 Task: Add Attachment from Google Drive to Card Card0000000275 in Board Board0000000069 in Workspace WS0000000023 in Trello. Add Cover Orange to Card Card0000000275 in Board Board0000000069 in Workspace WS0000000023 in Trello. Add "Add Label …" with "Title" Title0000000275 to Button Button0000000275 to Card Card0000000275 in Board Board0000000069 in Workspace WS0000000023 in Trello. Add Description DS0000000275 to Card Card0000000275 in Board Board0000000069 in Workspace WS0000000023 in Trello. Add Comment CM0000000275 to Card Card0000000275 in Board Board0000000069 in Workspace WS0000000023 in Trello
Action: Mouse moved to (490, 453)
Screenshot: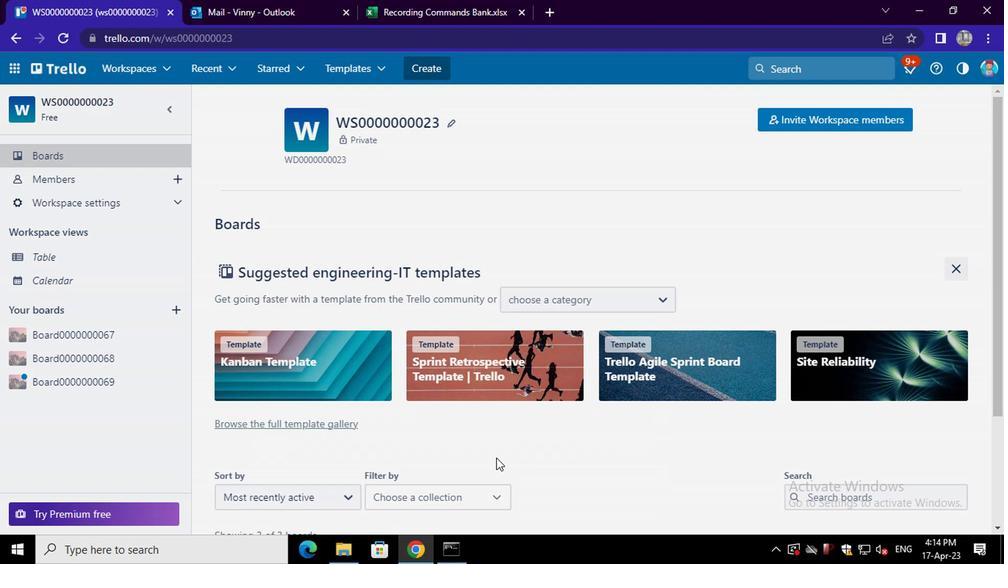 
Action: Mouse scrolled (490, 451) with delta (0, -1)
Screenshot: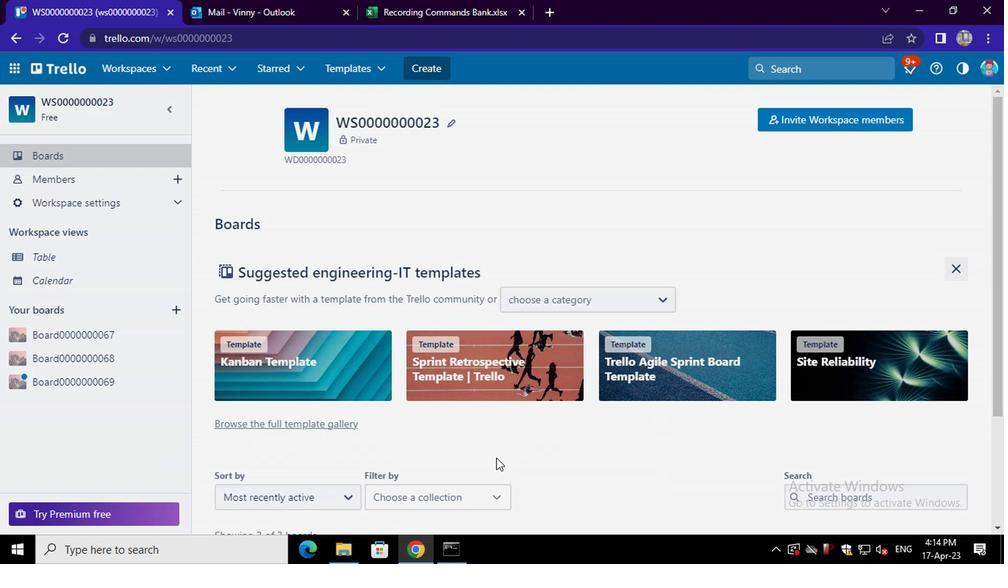 
Action: Mouse moved to (490, 453)
Screenshot: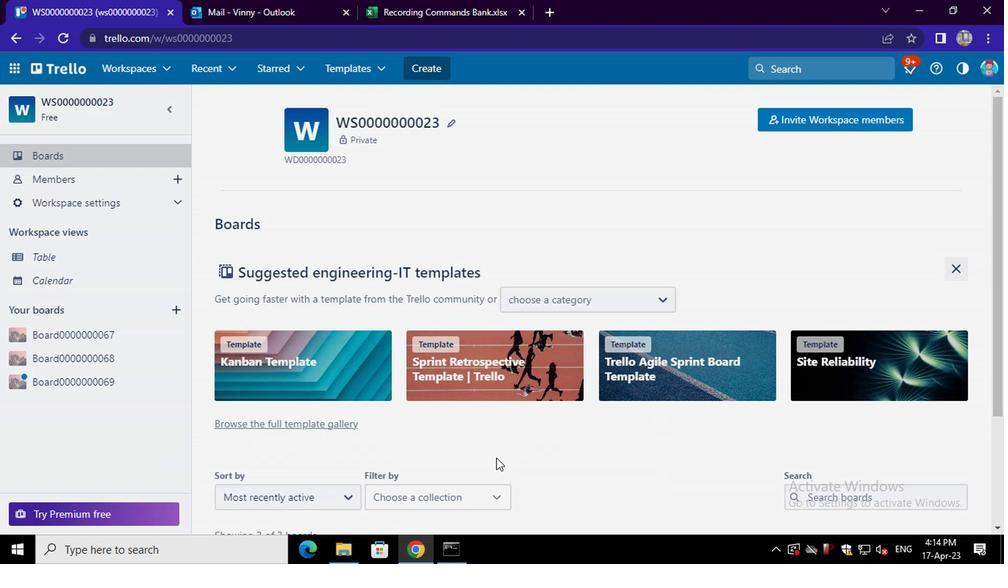 
Action: Mouse scrolled (490, 451) with delta (0, -1)
Screenshot: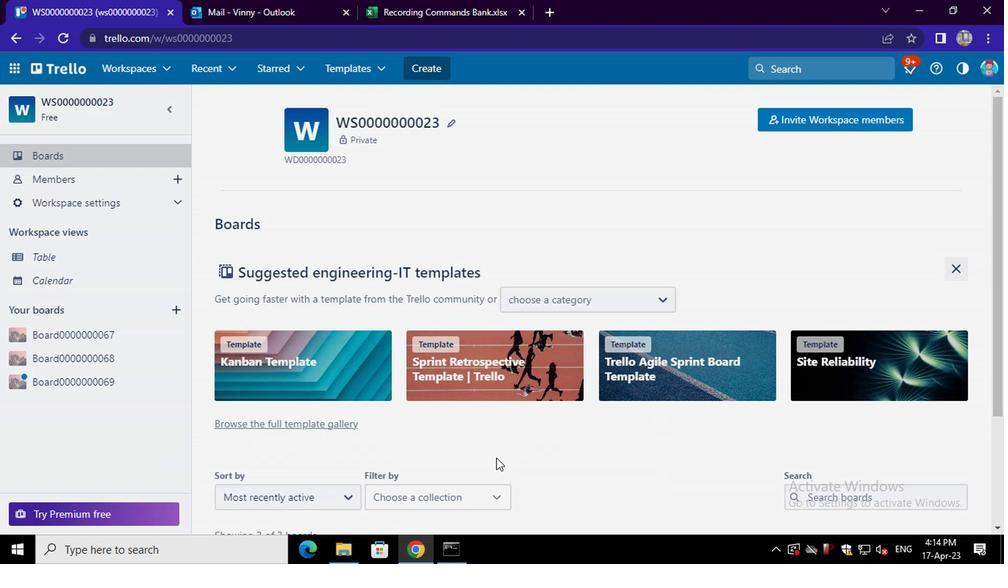 
Action: Mouse scrolled (490, 451) with delta (0, -1)
Screenshot: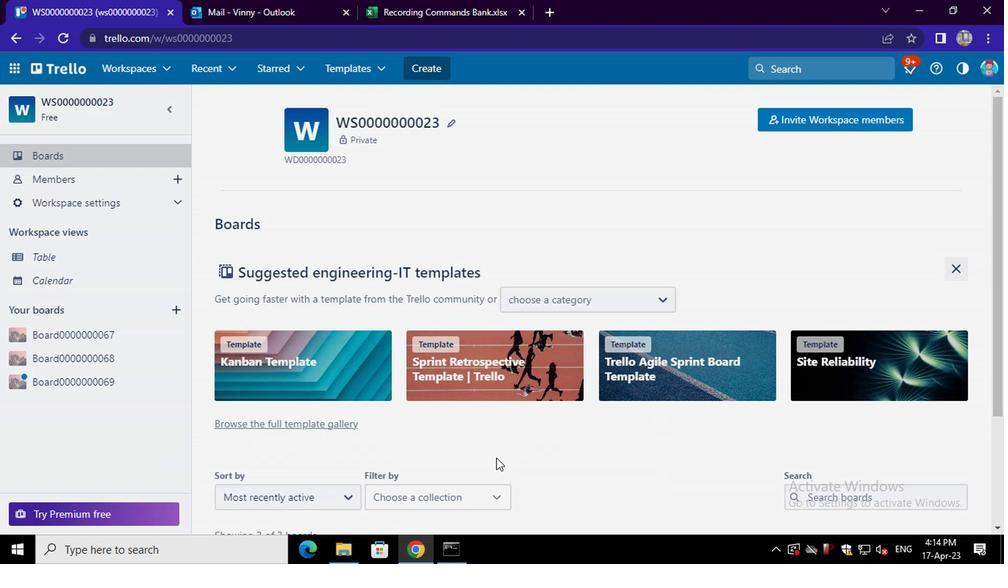 
Action: Mouse scrolled (490, 451) with delta (0, -1)
Screenshot: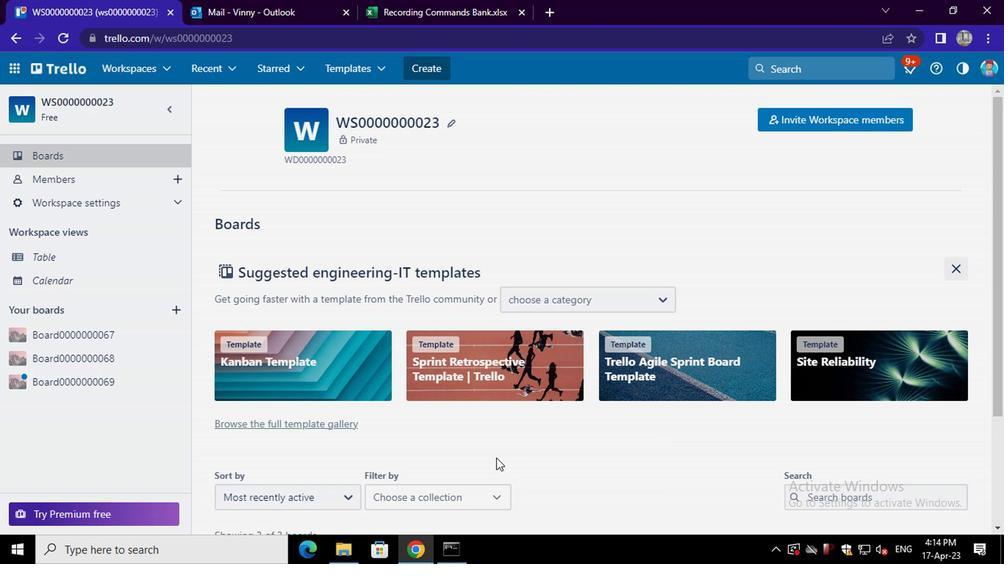 
Action: Mouse scrolled (490, 451) with delta (0, -1)
Screenshot: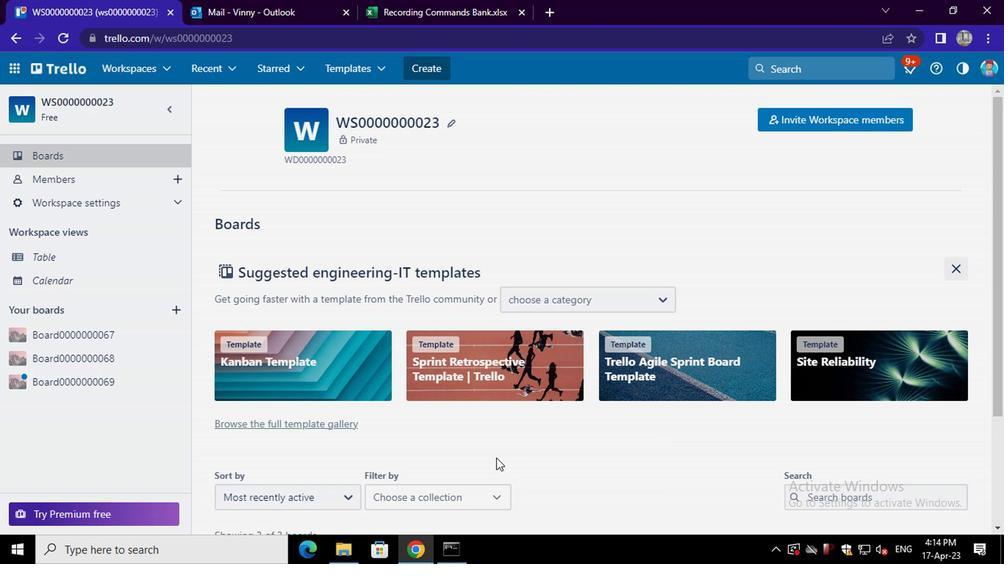 
Action: Mouse scrolled (490, 451) with delta (0, -1)
Screenshot: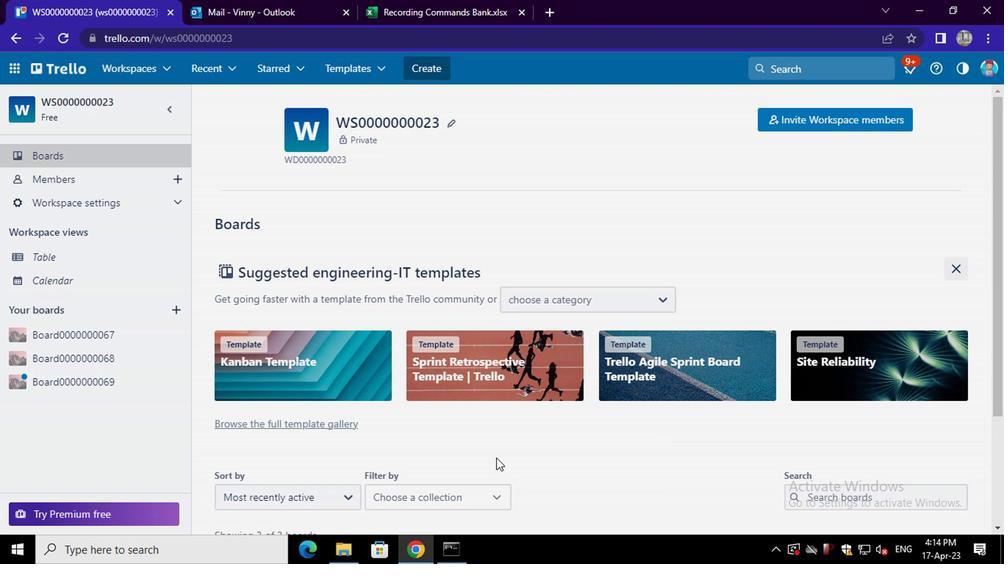 
Action: Mouse scrolled (490, 451) with delta (0, -1)
Screenshot: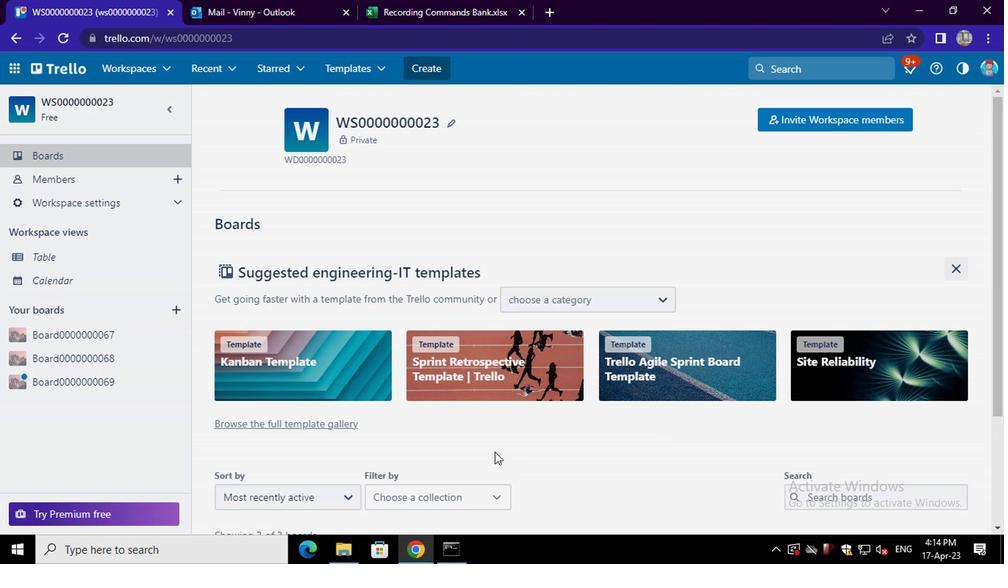 
Action: Mouse moved to (488, 453)
Screenshot: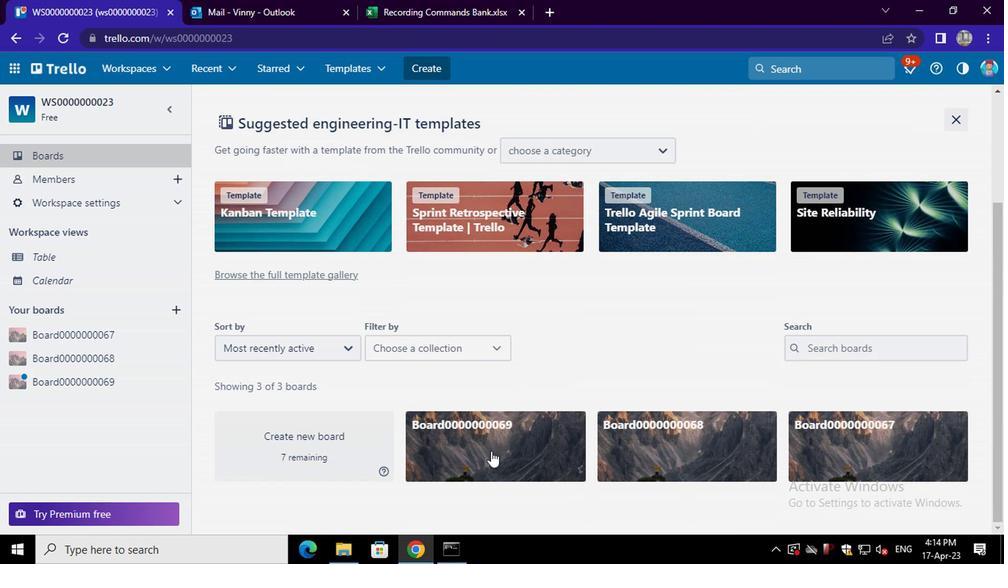 
Action: Mouse pressed left at (488, 453)
Screenshot: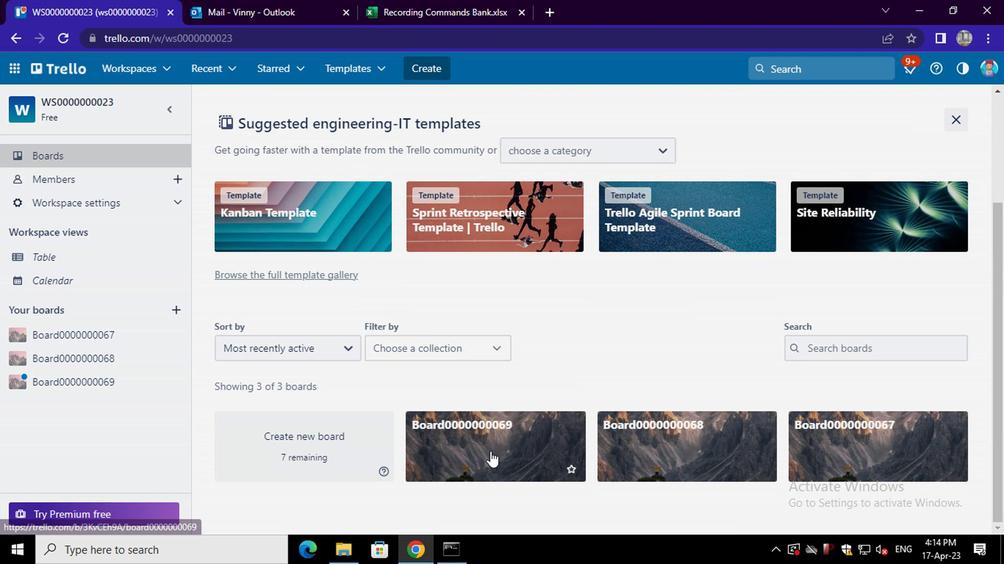 
Action: Mouse moved to (377, 433)
Screenshot: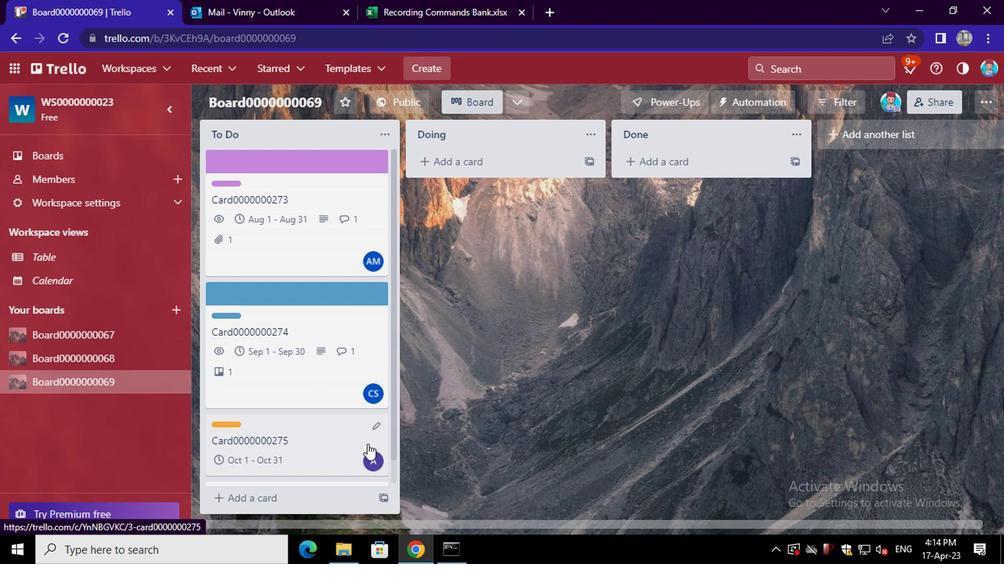 
Action: Mouse pressed left at (377, 433)
Screenshot: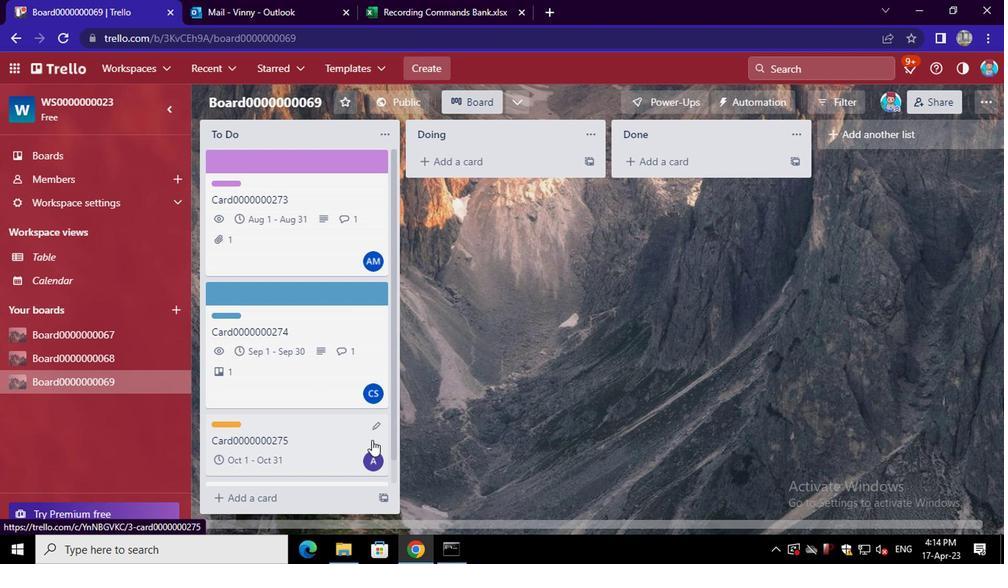 
Action: Mouse moved to (442, 332)
Screenshot: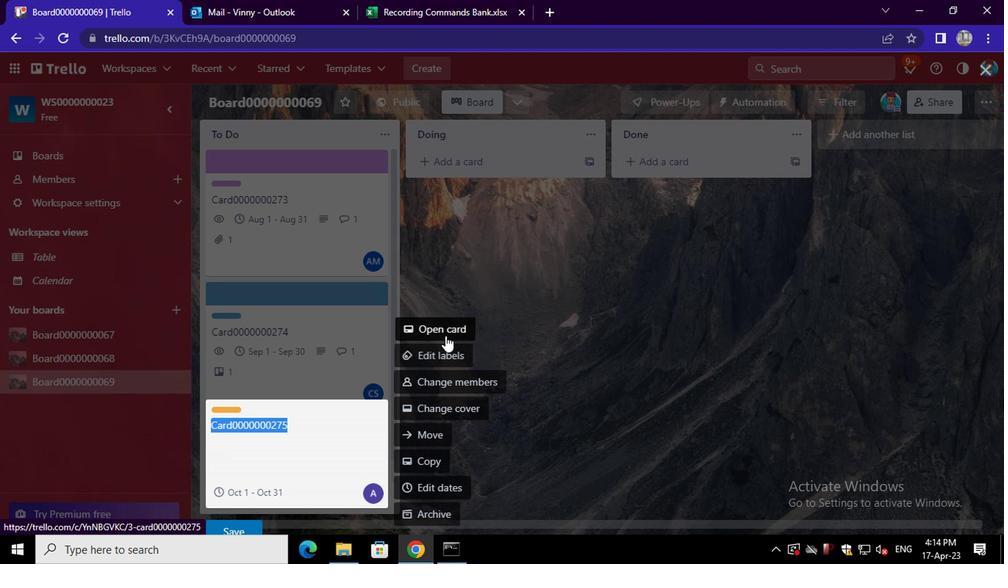 
Action: Mouse pressed left at (442, 332)
Screenshot: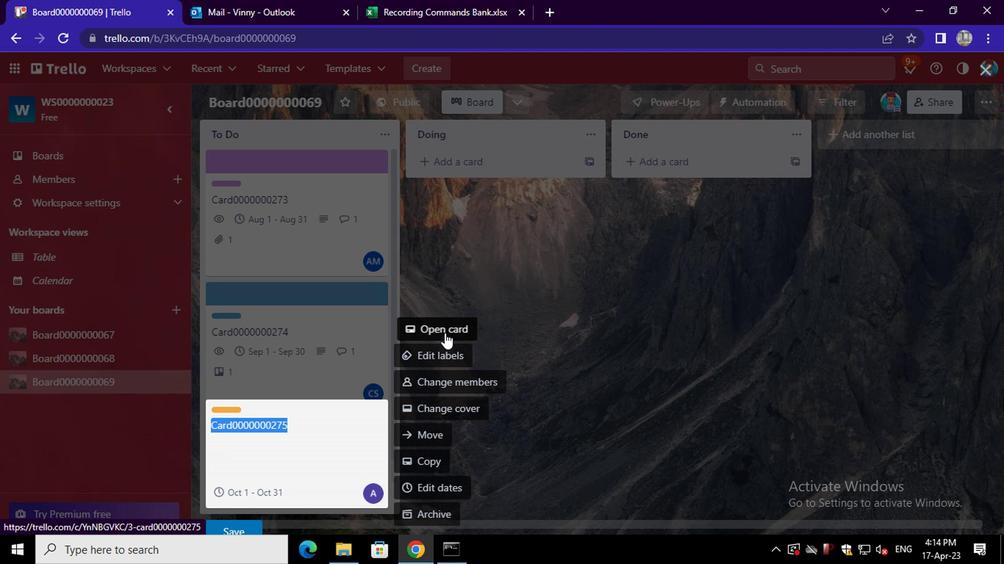 
Action: Mouse moved to (683, 299)
Screenshot: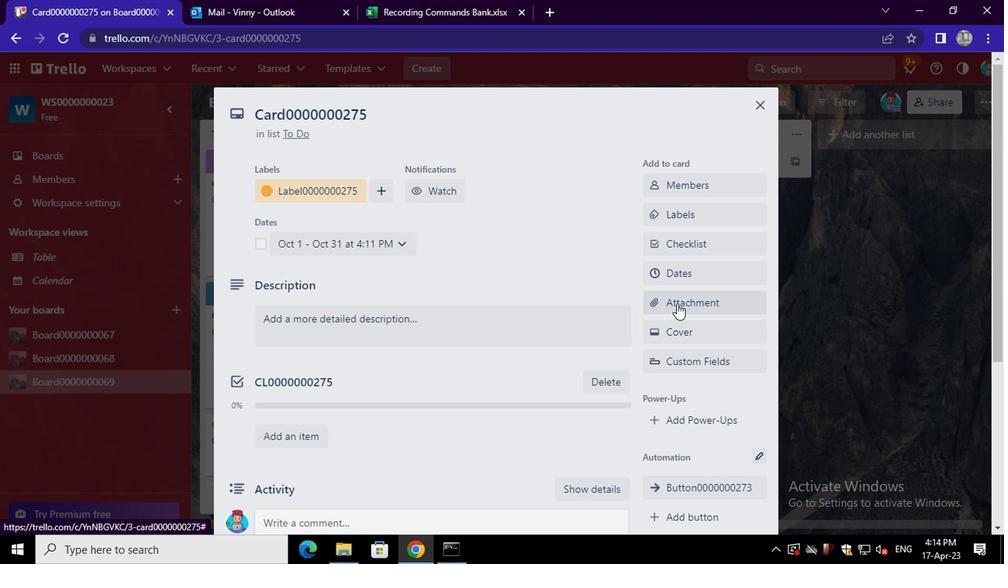 
Action: Mouse pressed left at (683, 299)
Screenshot: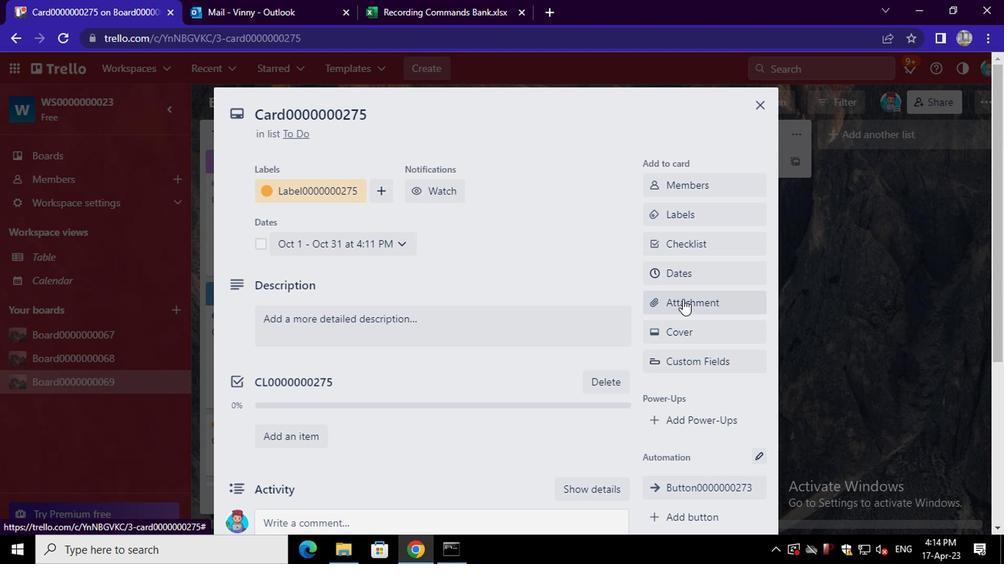 
Action: Mouse moved to (706, 185)
Screenshot: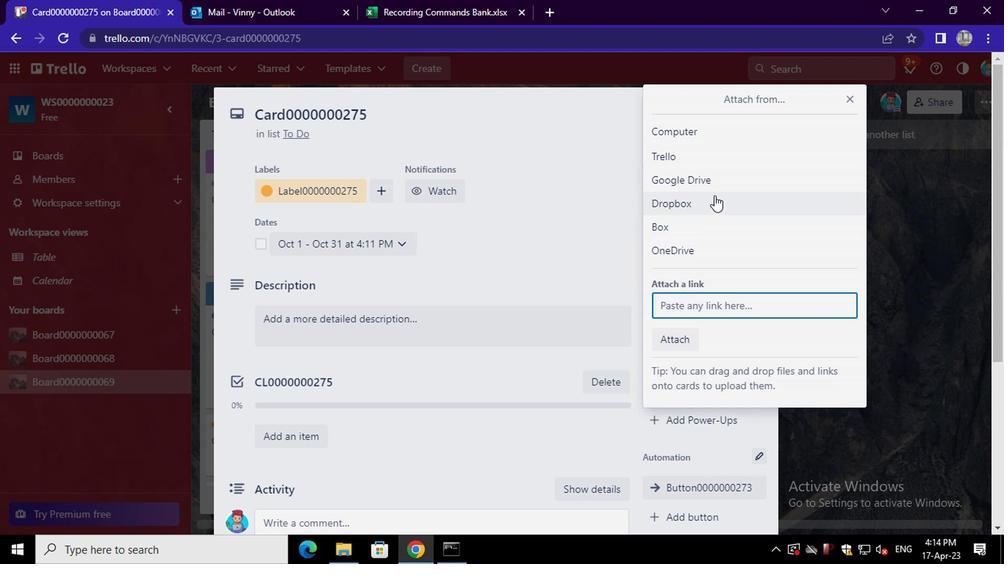 
Action: Mouse pressed left at (706, 185)
Screenshot: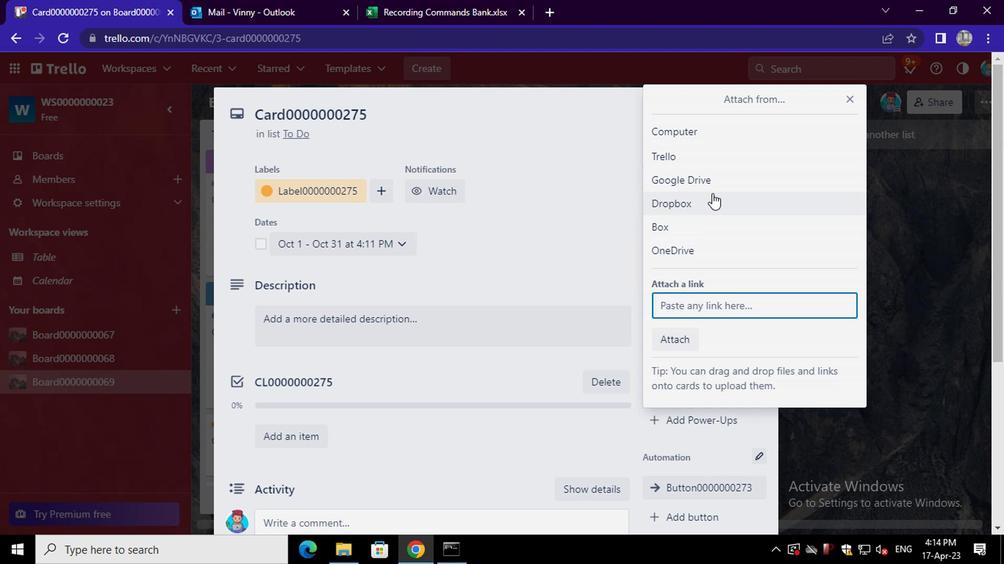 
Action: Mouse moved to (313, 338)
Screenshot: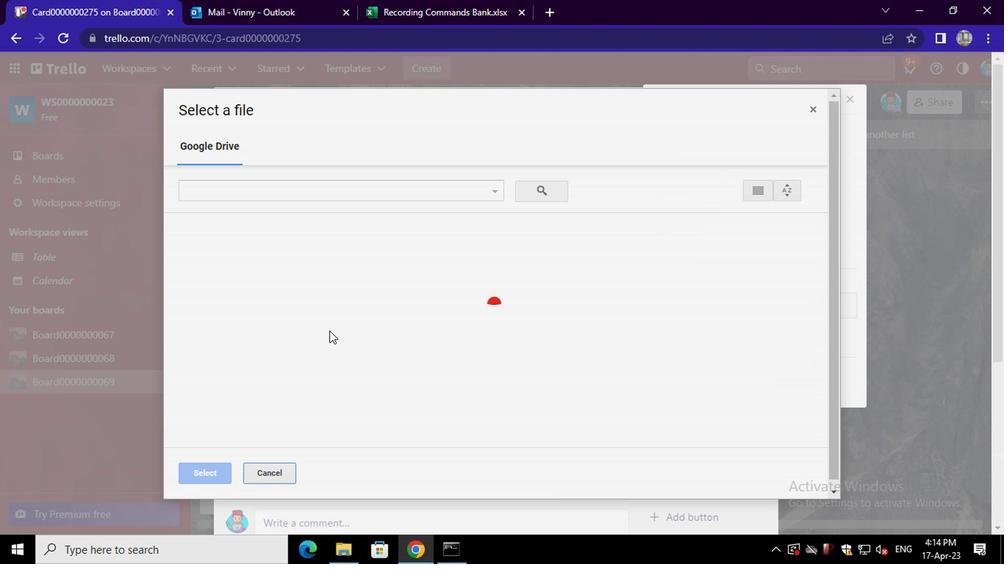 
Action: Mouse scrolled (313, 337) with delta (0, -1)
Screenshot: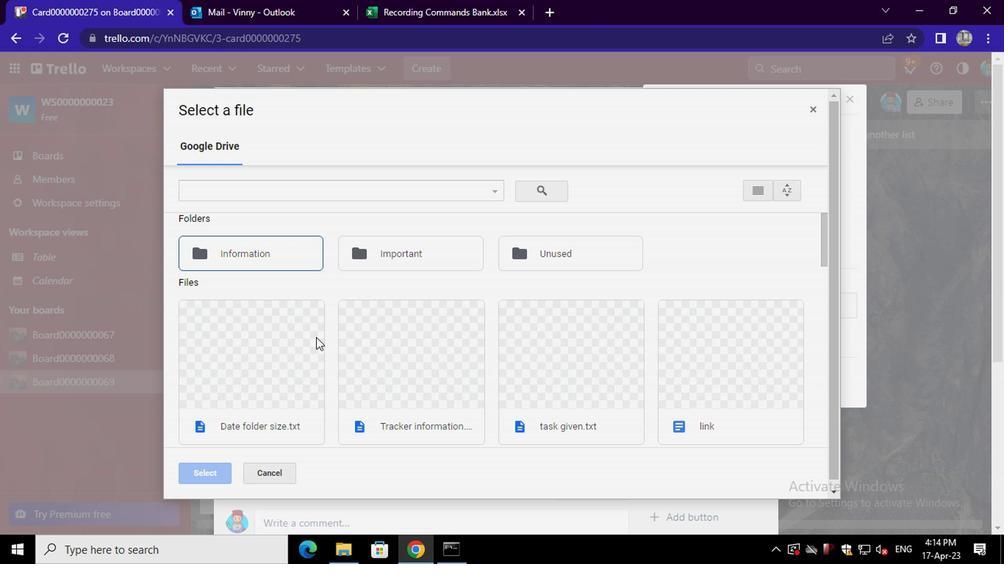 
Action: Mouse moved to (312, 338)
Screenshot: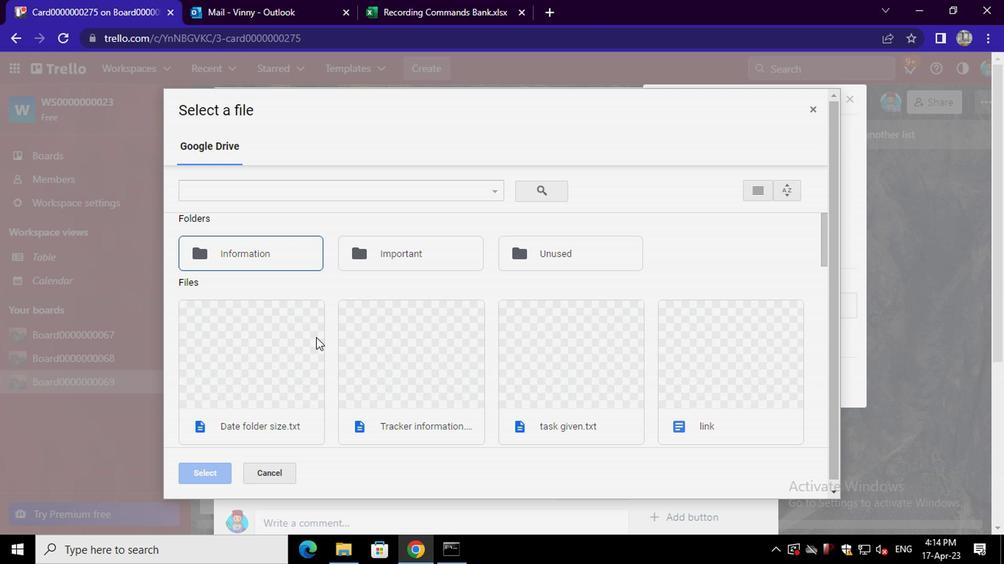 
Action: Mouse scrolled (312, 337) with delta (0, -1)
Screenshot: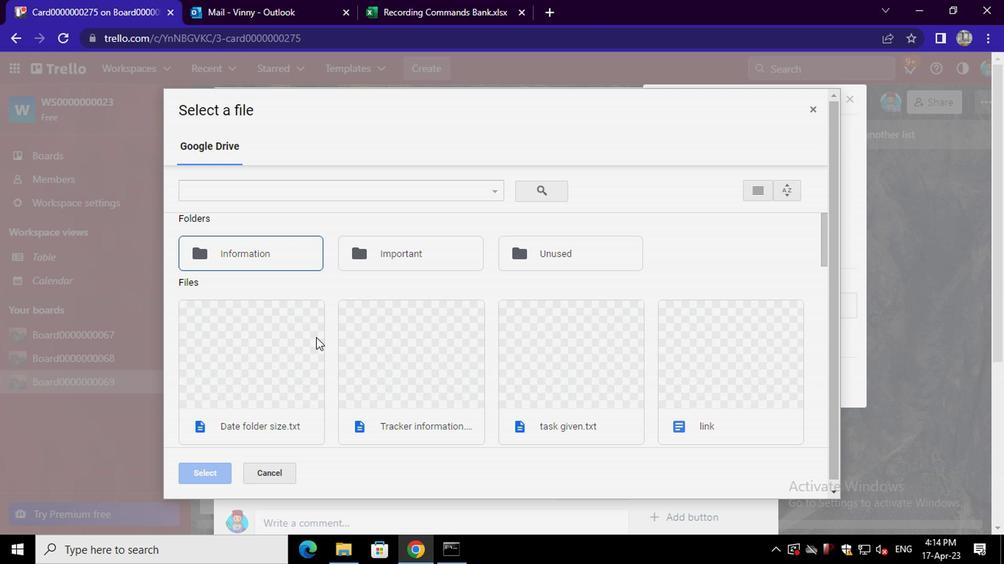 
Action: Mouse scrolled (312, 337) with delta (0, -1)
Screenshot: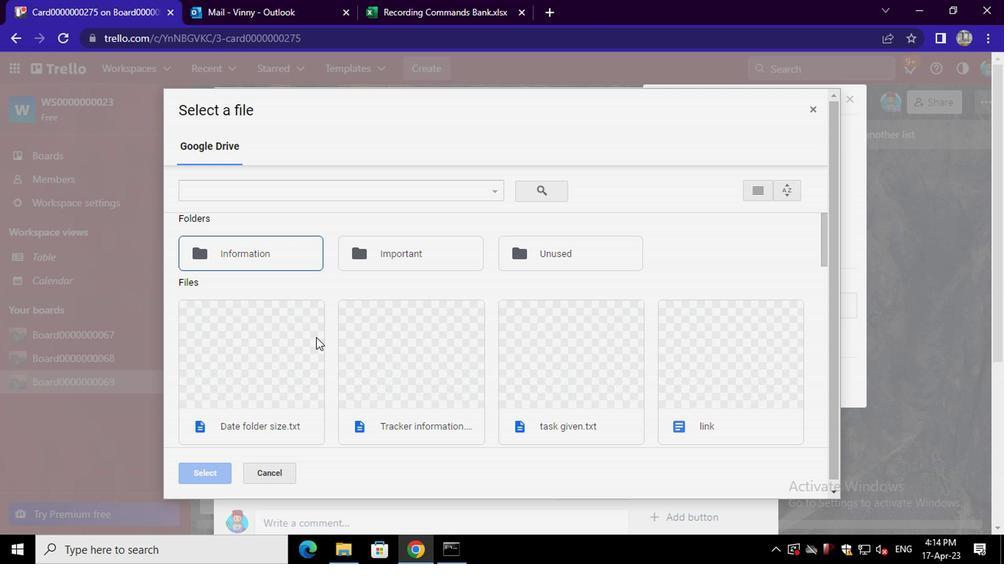 
Action: Mouse scrolled (312, 337) with delta (0, -1)
Screenshot: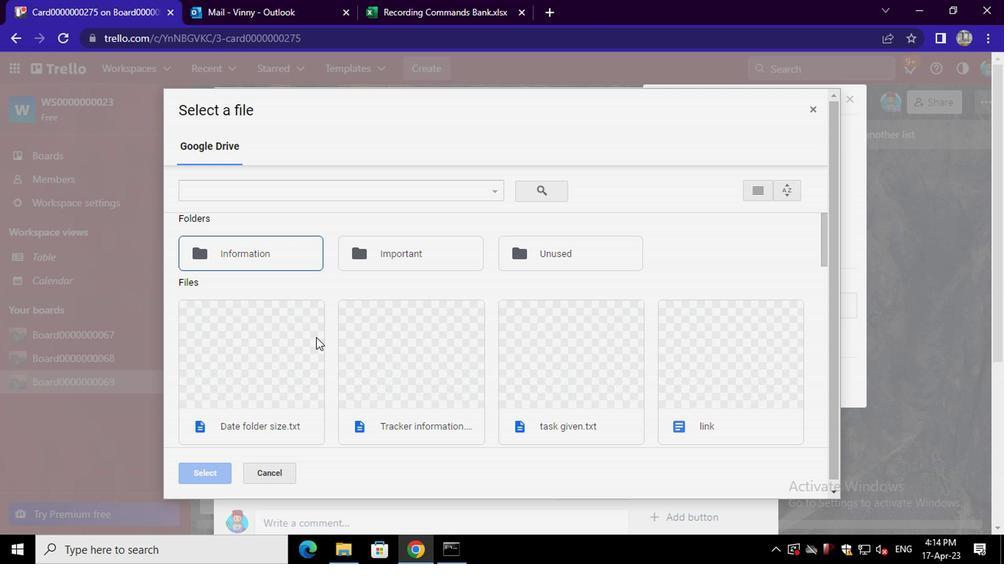 
Action: Mouse scrolled (312, 337) with delta (0, -1)
Screenshot: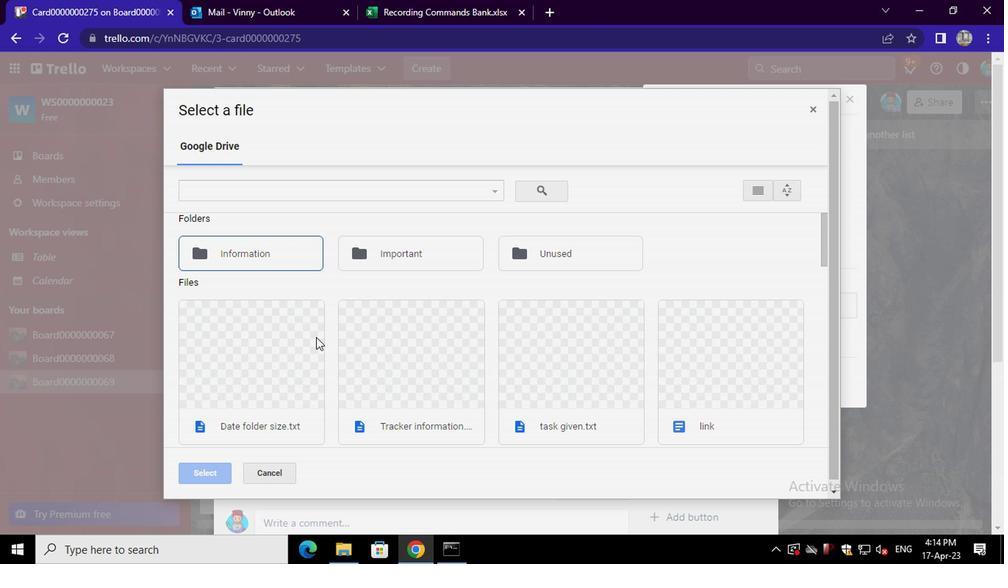 
Action: Mouse scrolled (312, 337) with delta (0, -1)
Screenshot: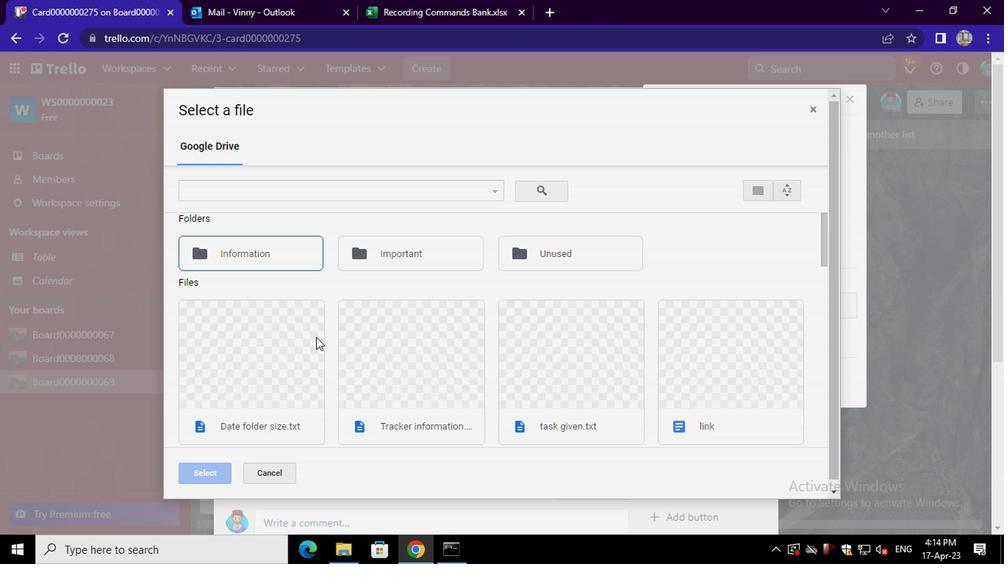 
Action: Mouse moved to (283, 309)
Screenshot: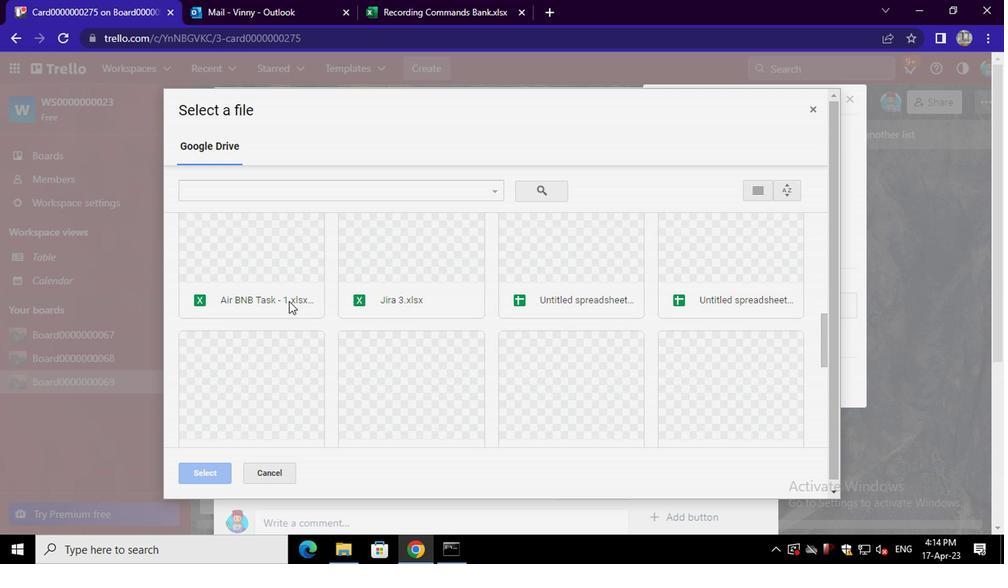 
Action: Mouse scrolled (283, 310) with delta (0, 1)
Screenshot: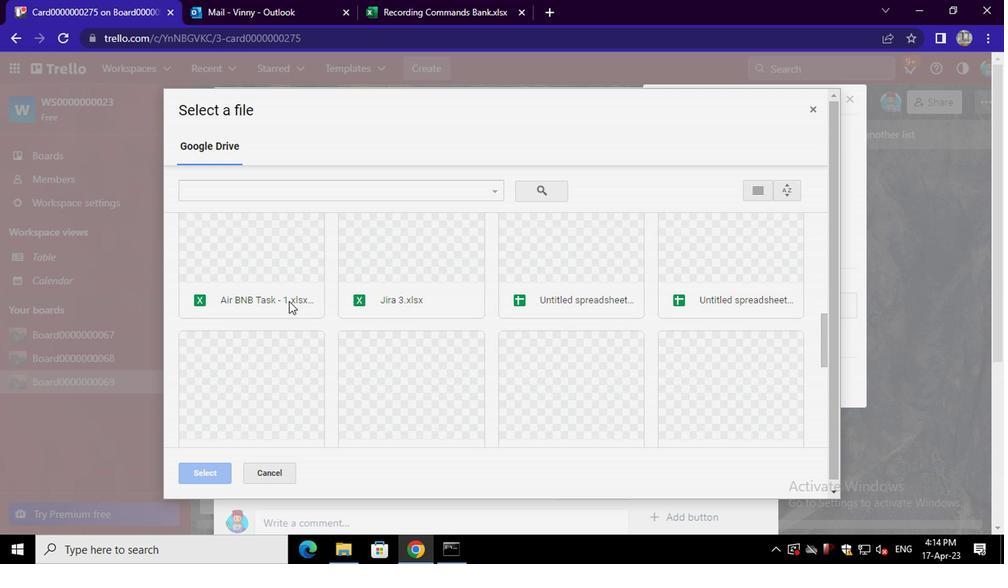 
Action: Mouse scrolled (283, 310) with delta (0, 1)
Screenshot: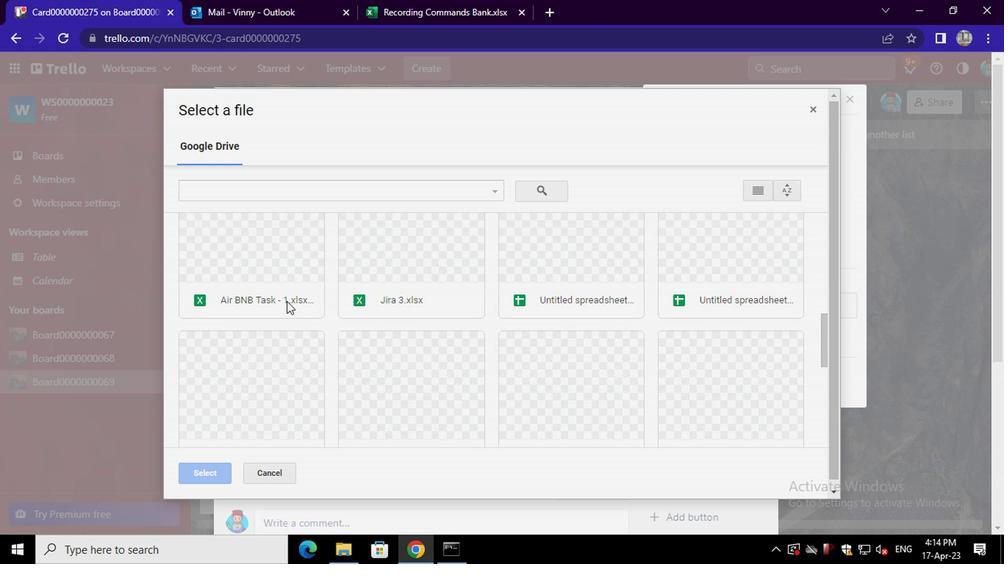 
Action: Mouse moved to (266, 272)
Screenshot: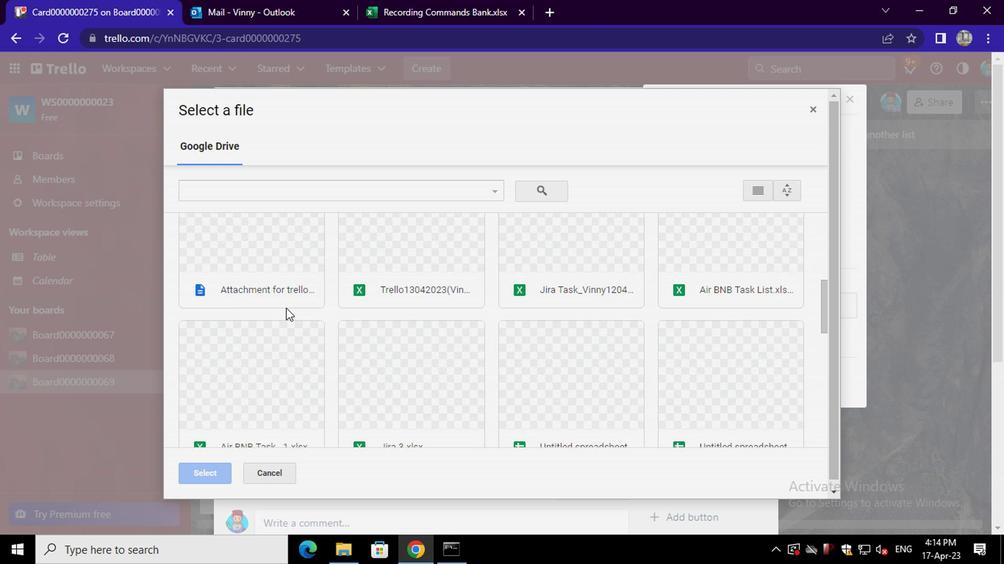 
Action: Mouse pressed left at (266, 272)
Screenshot: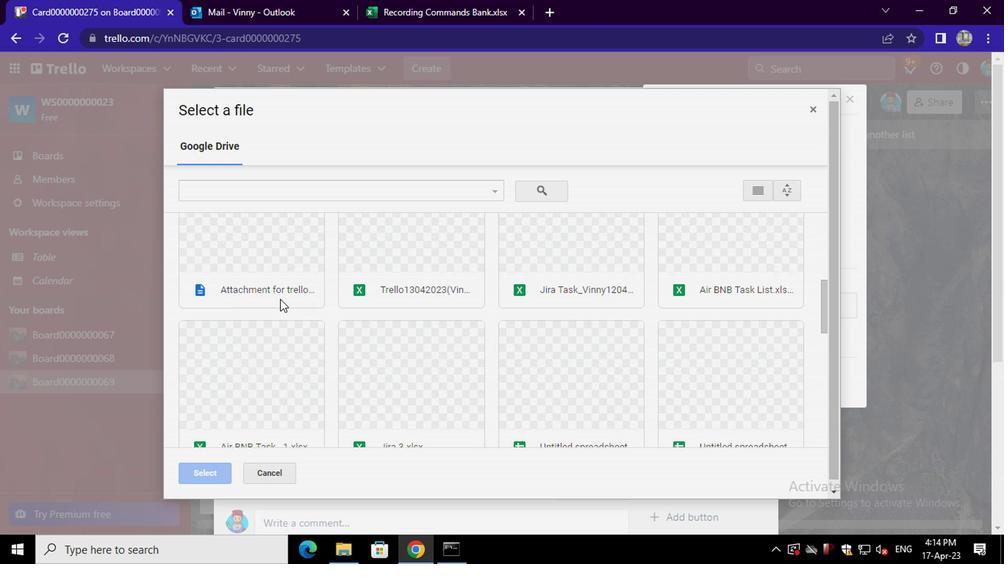 
Action: Mouse pressed left at (266, 272)
Screenshot: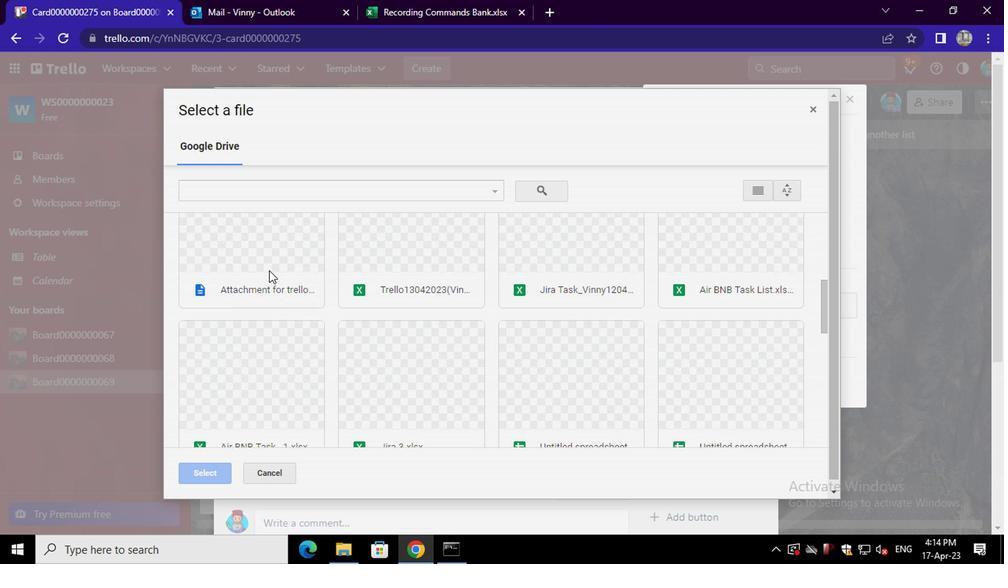 
Action: Mouse moved to (688, 335)
Screenshot: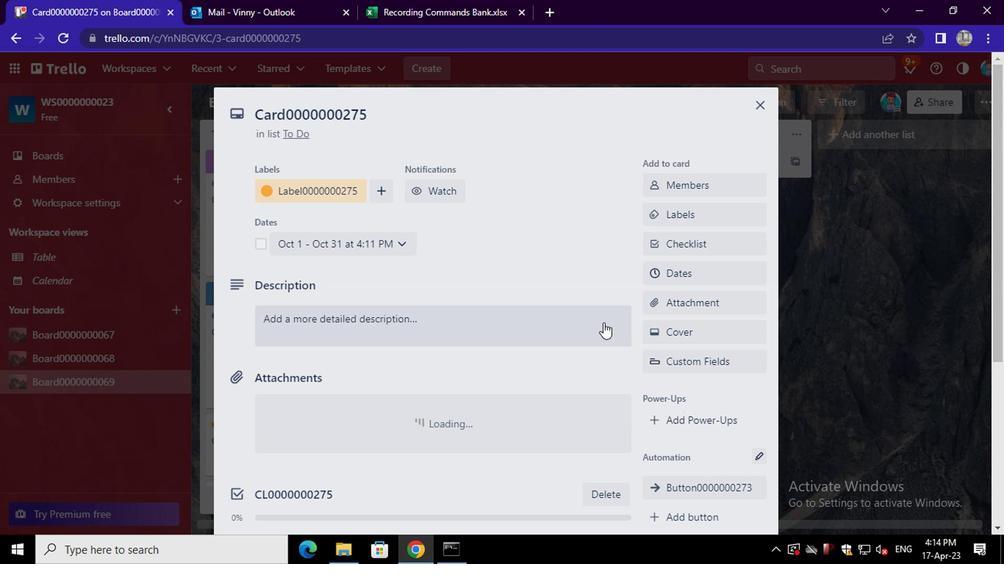 
Action: Mouse pressed left at (688, 335)
Screenshot: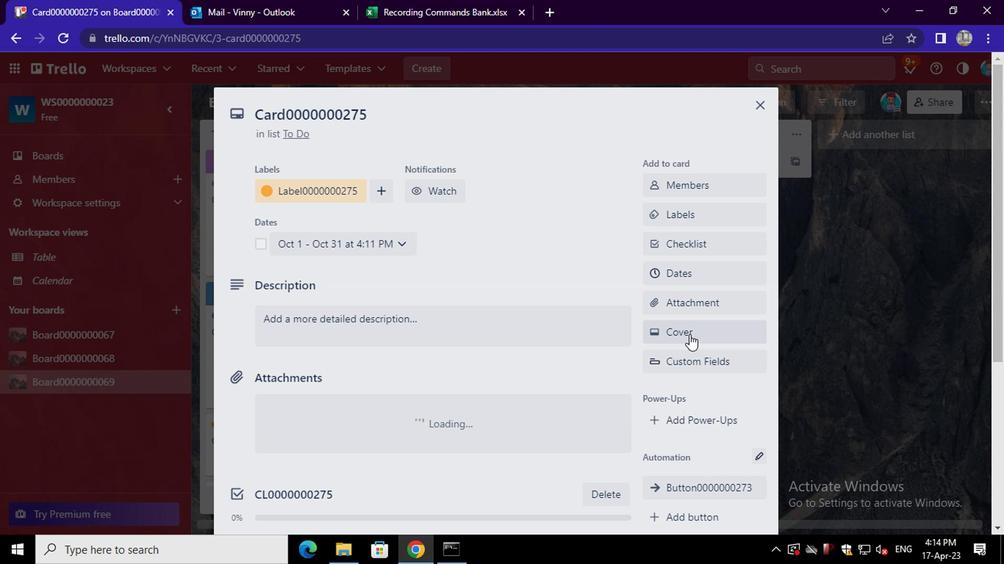 
Action: Mouse moved to (758, 234)
Screenshot: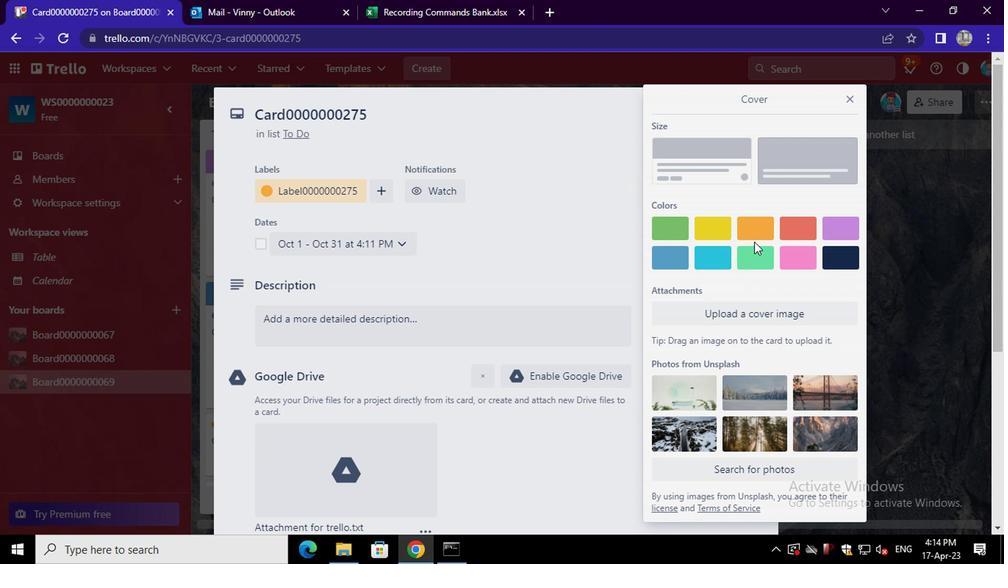 
Action: Mouse pressed left at (758, 234)
Screenshot: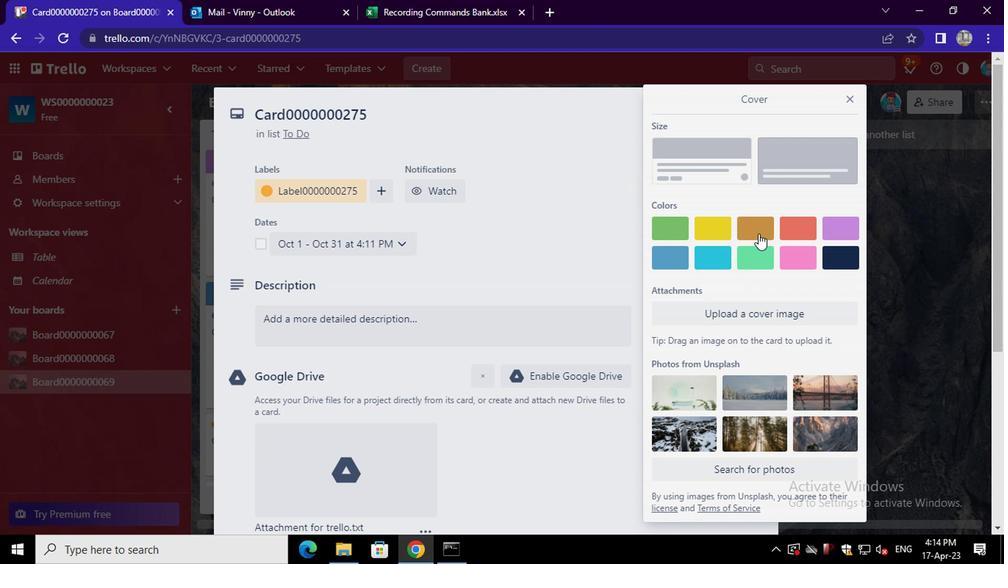 
Action: Mouse moved to (601, 332)
Screenshot: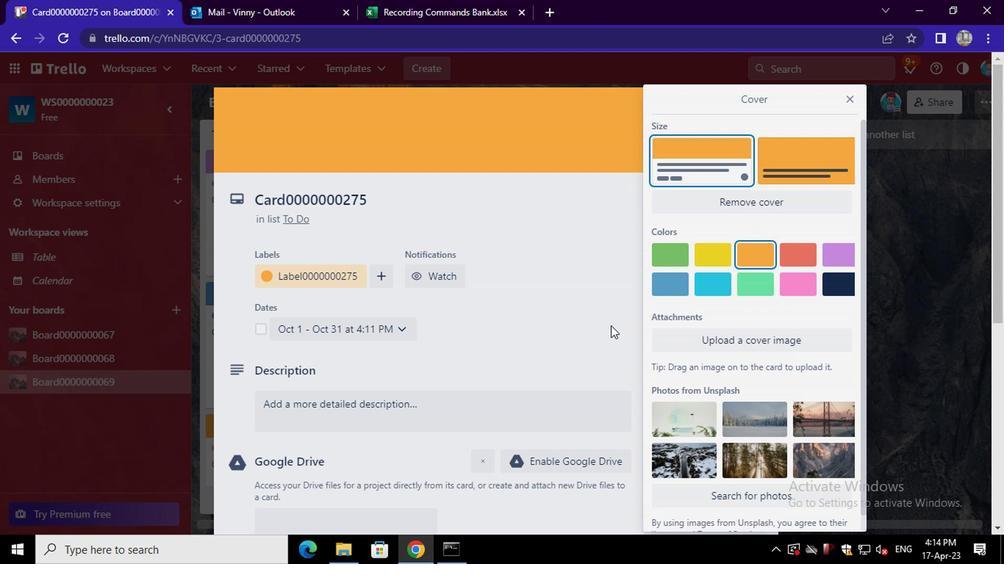
Action: Mouse scrolled (601, 331) with delta (0, 0)
Screenshot: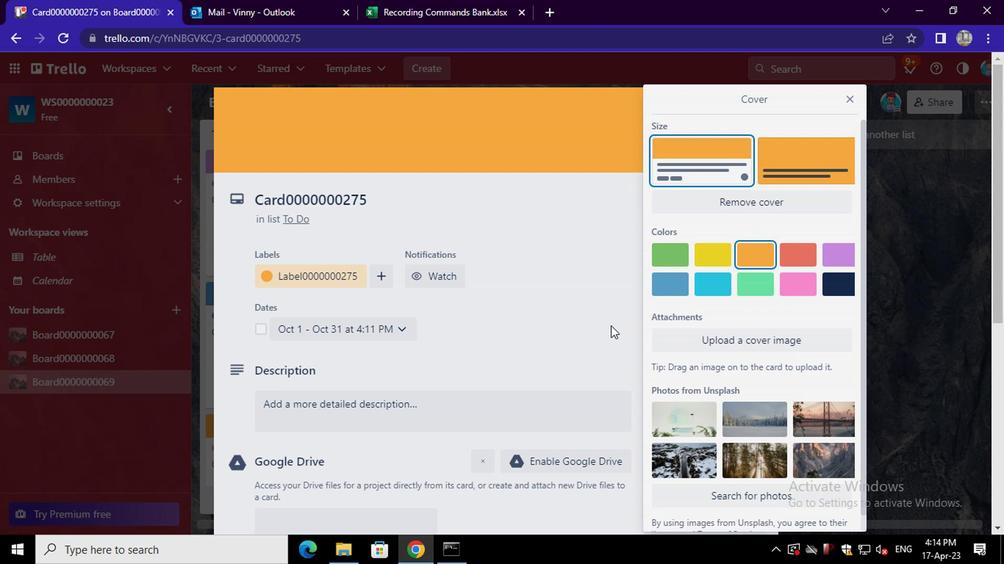 
Action: Mouse scrolled (601, 331) with delta (0, 0)
Screenshot: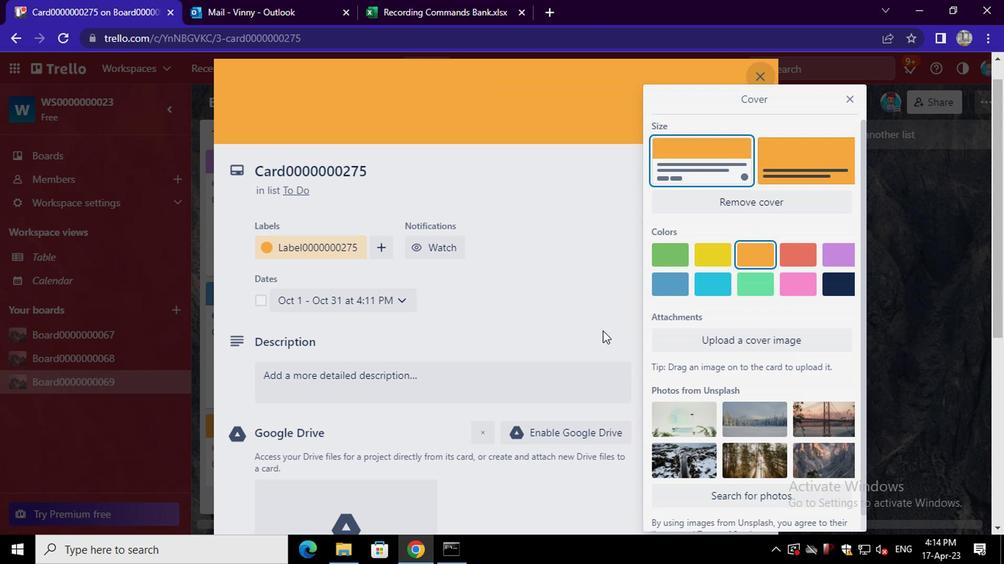 
Action: Mouse moved to (582, 389)
Screenshot: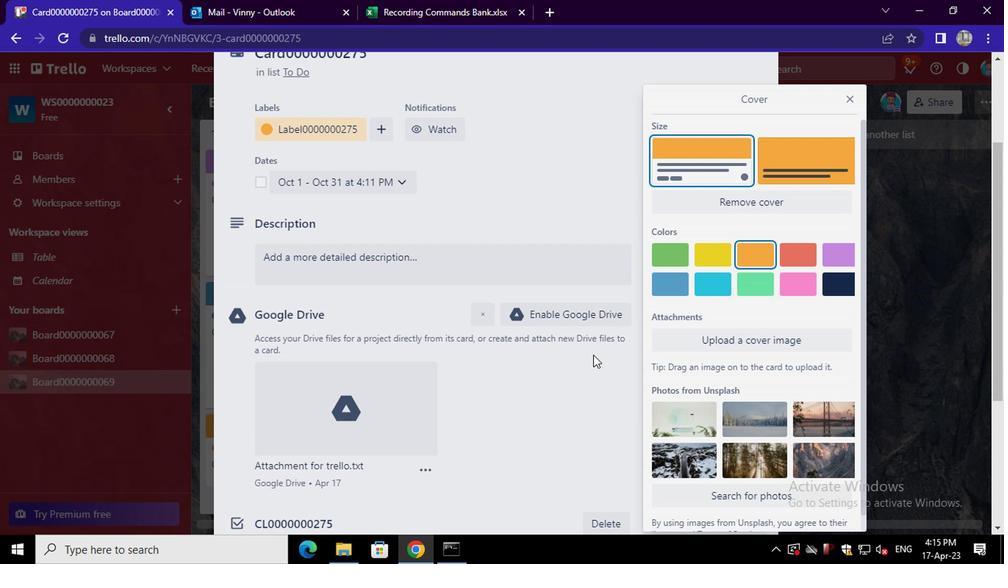 
Action: Mouse pressed left at (582, 389)
Screenshot: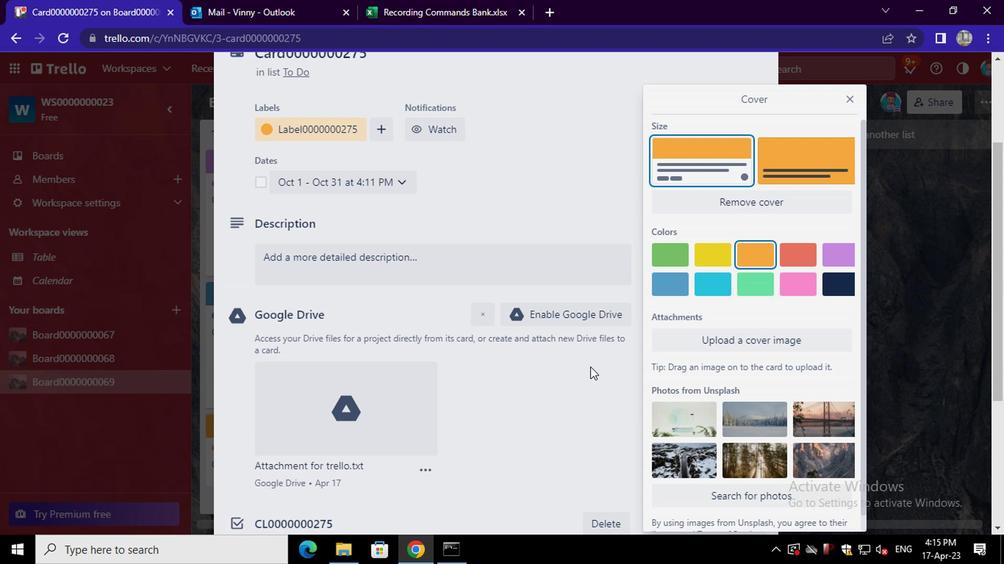 
Action: Mouse moved to (697, 422)
Screenshot: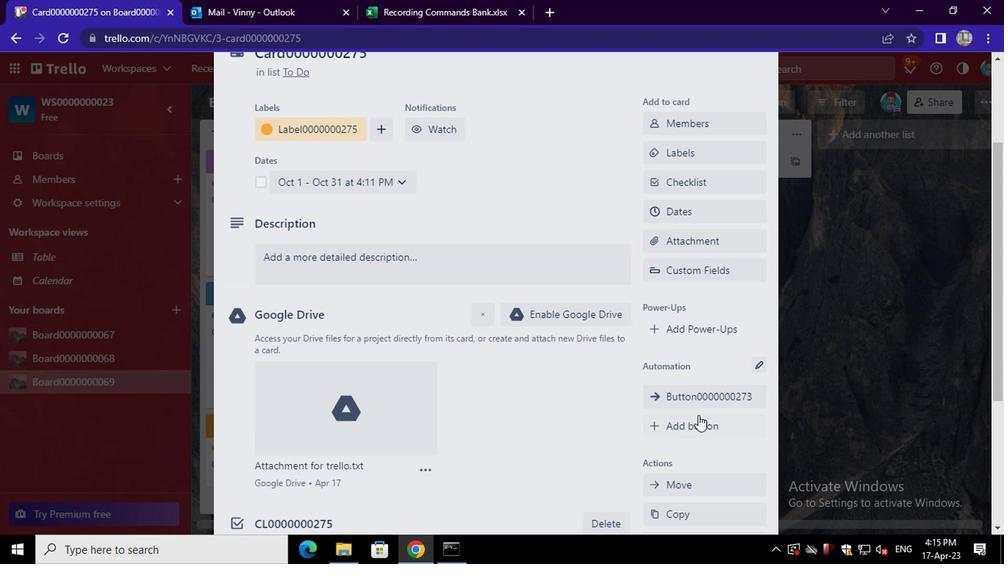 
Action: Mouse pressed left at (697, 422)
Screenshot: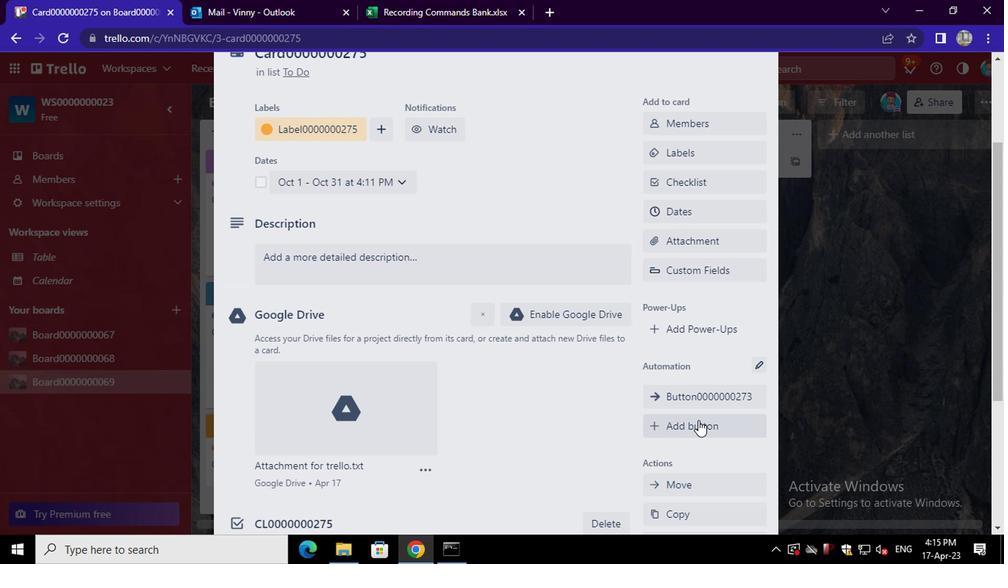 
Action: Mouse moved to (712, 229)
Screenshot: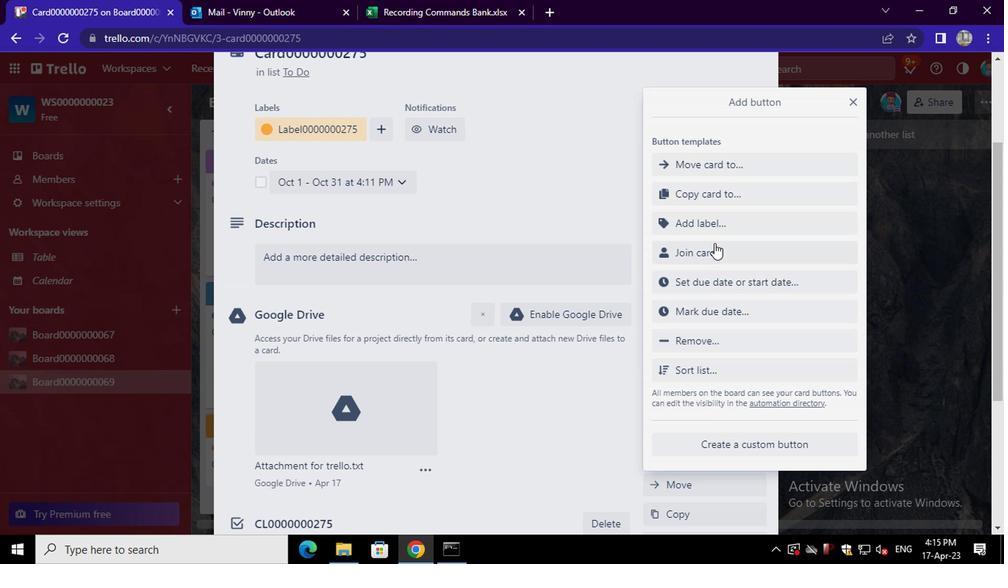 
Action: Mouse pressed left at (712, 229)
Screenshot: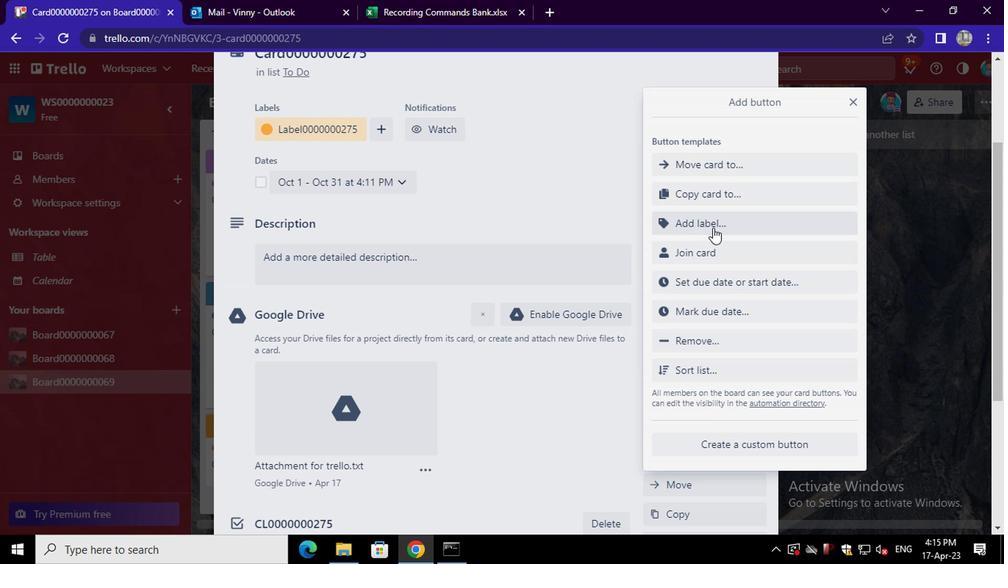 
Action: Mouse moved to (750, 283)
Screenshot: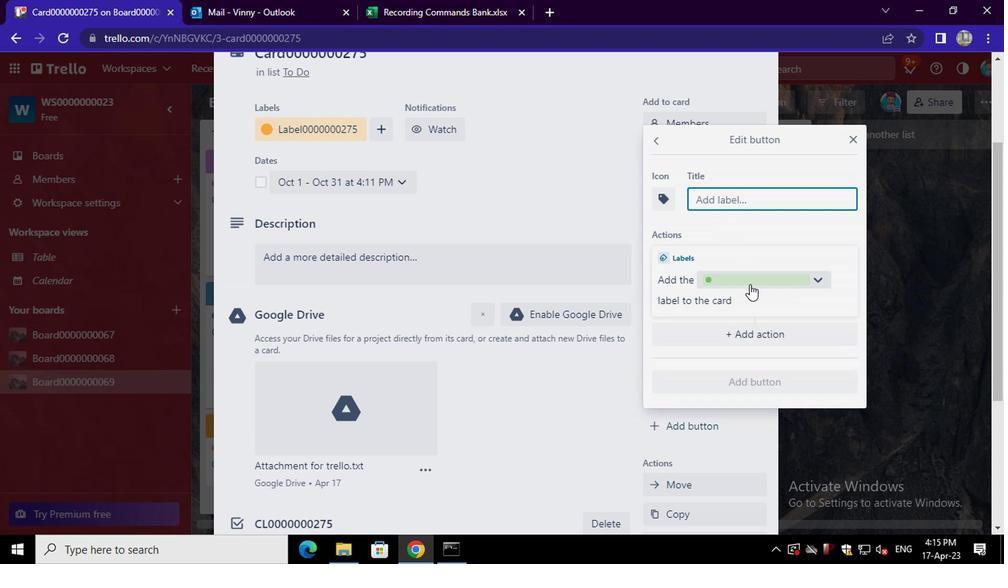 
Action: Mouse pressed left at (750, 283)
Screenshot: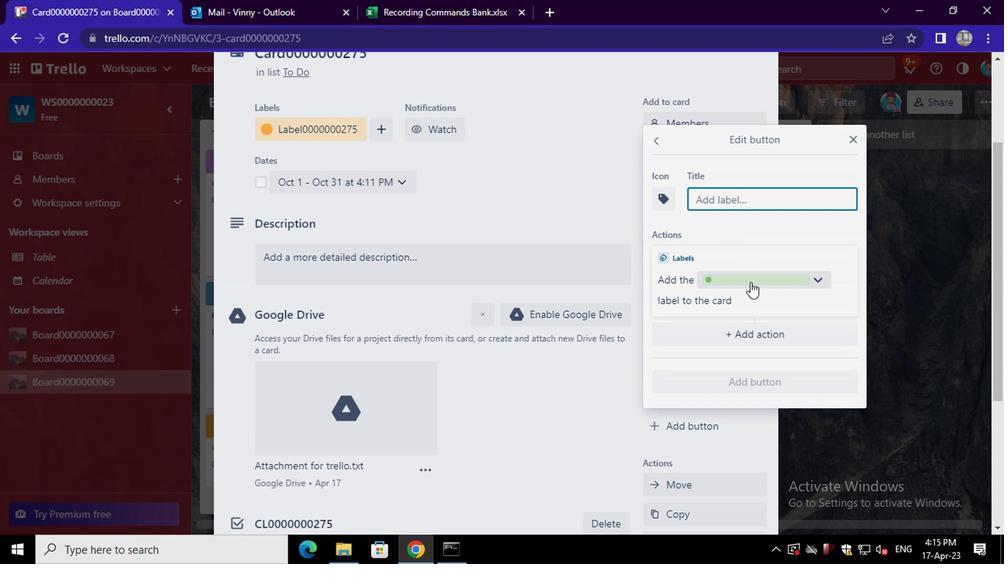 
Action: Mouse moved to (783, 382)
Screenshot: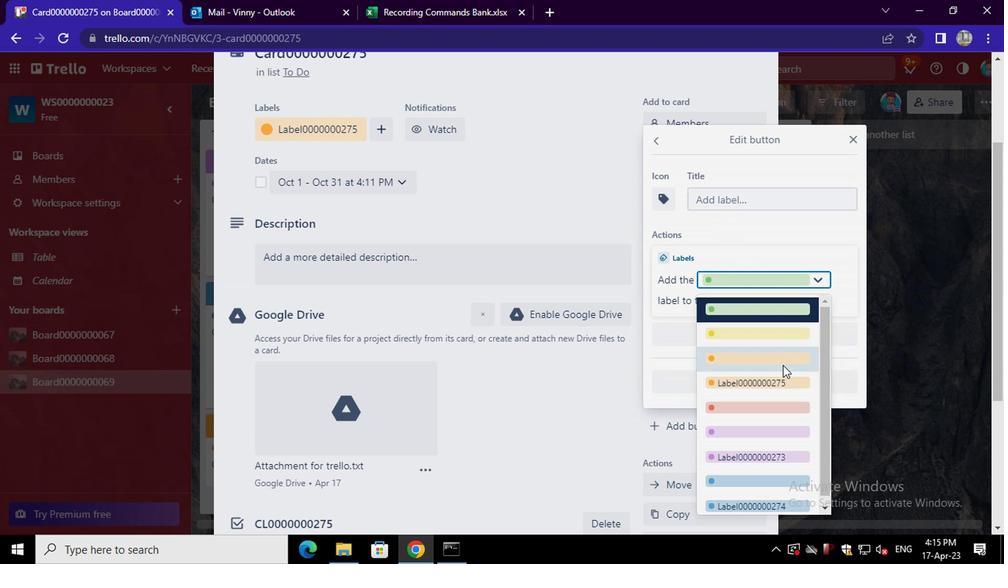 
Action: Mouse pressed left at (783, 382)
Screenshot: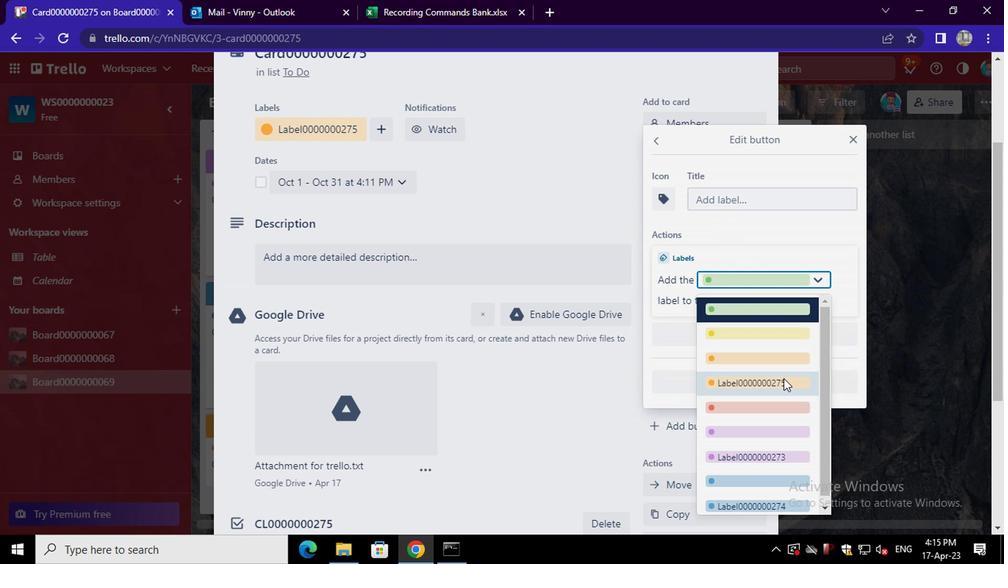 
Action: Mouse moved to (748, 195)
Screenshot: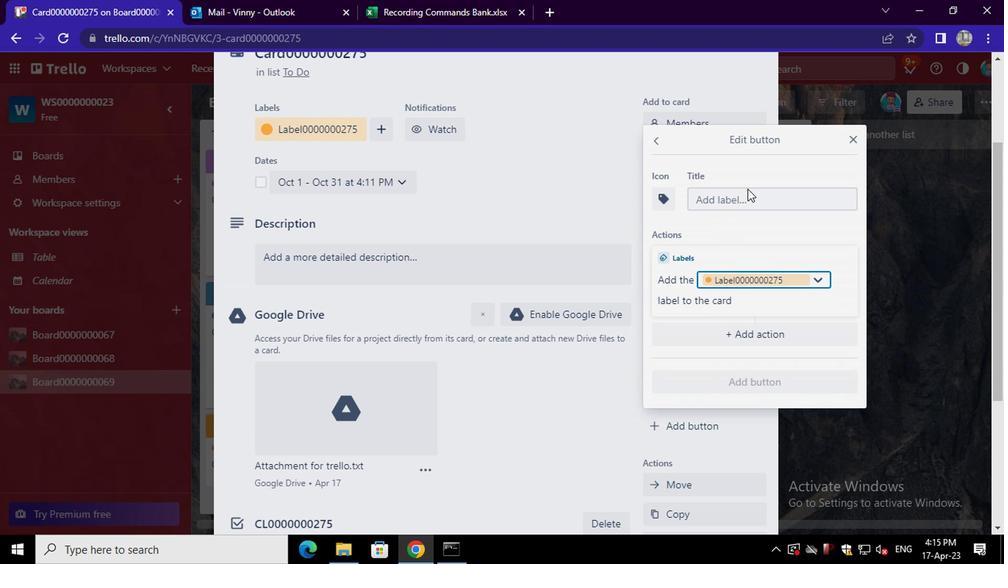 
Action: Mouse pressed left at (748, 195)
Screenshot: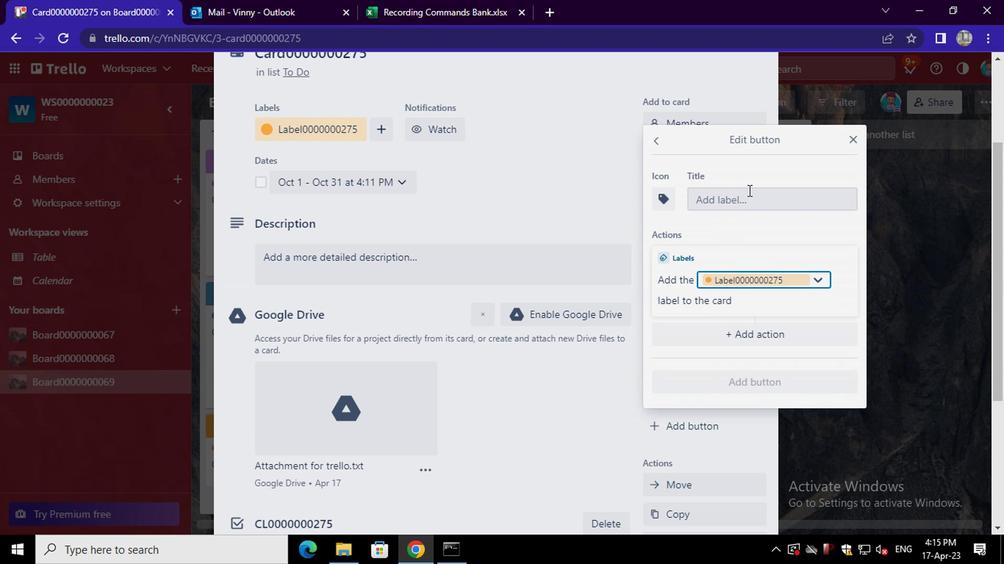 
Action: Mouse moved to (748, 196)
Screenshot: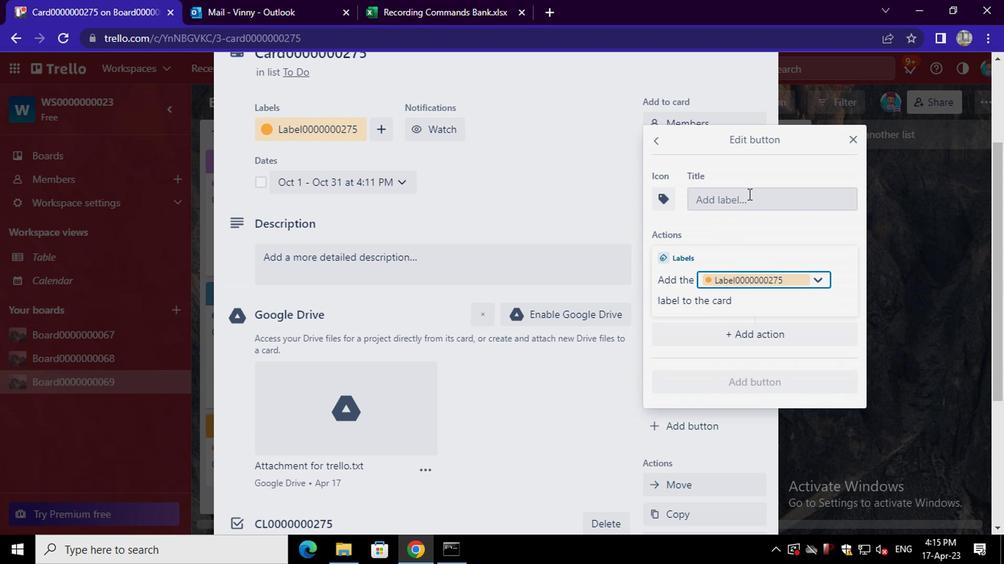 
Action: Key pressed <Key.shift>BUTTON0000000275
Screenshot: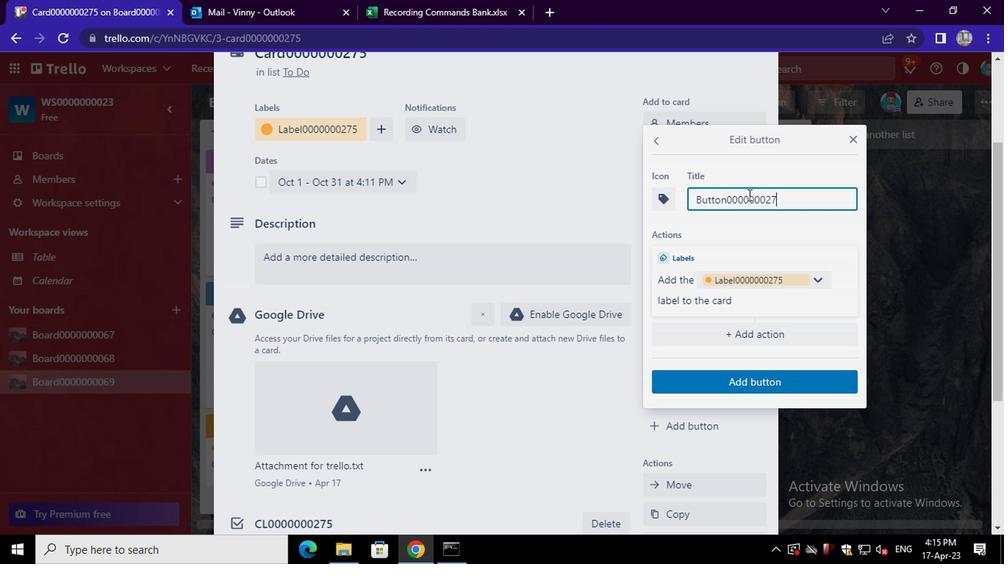 
Action: Mouse moved to (771, 383)
Screenshot: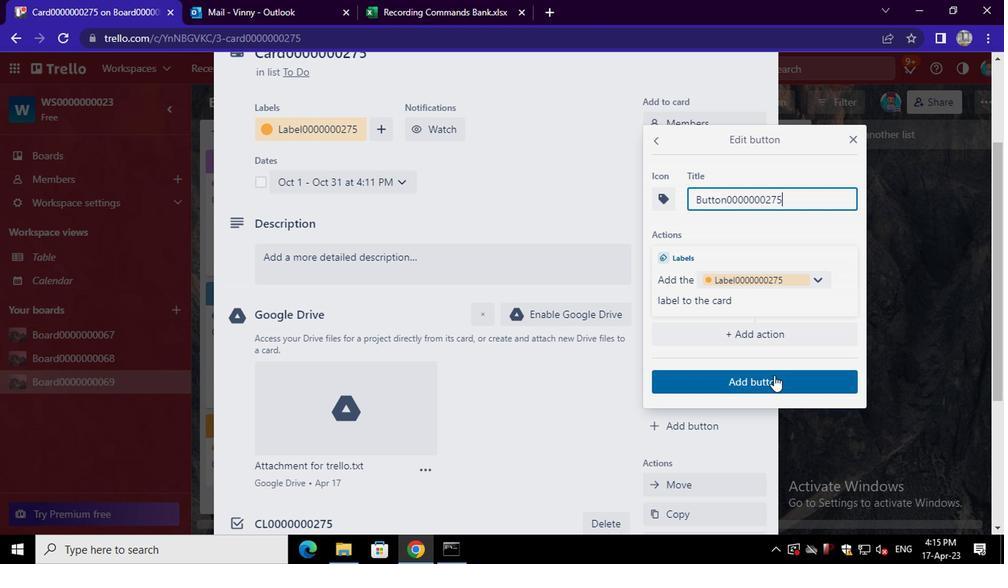 
Action: Mouse pressed left at (771, 383)
Screenshot: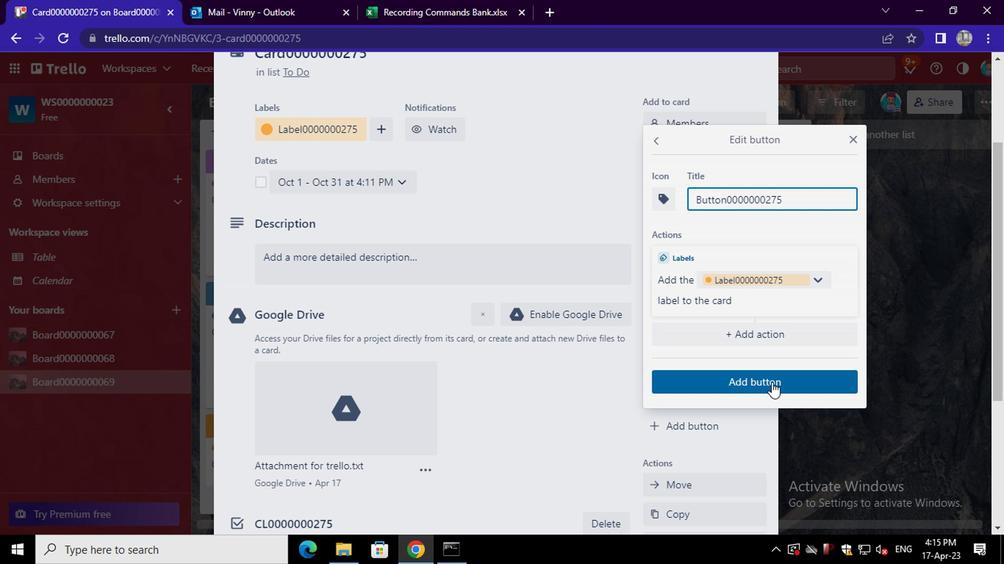 
Action: Mouse moved to (531, 389)
Screenshot: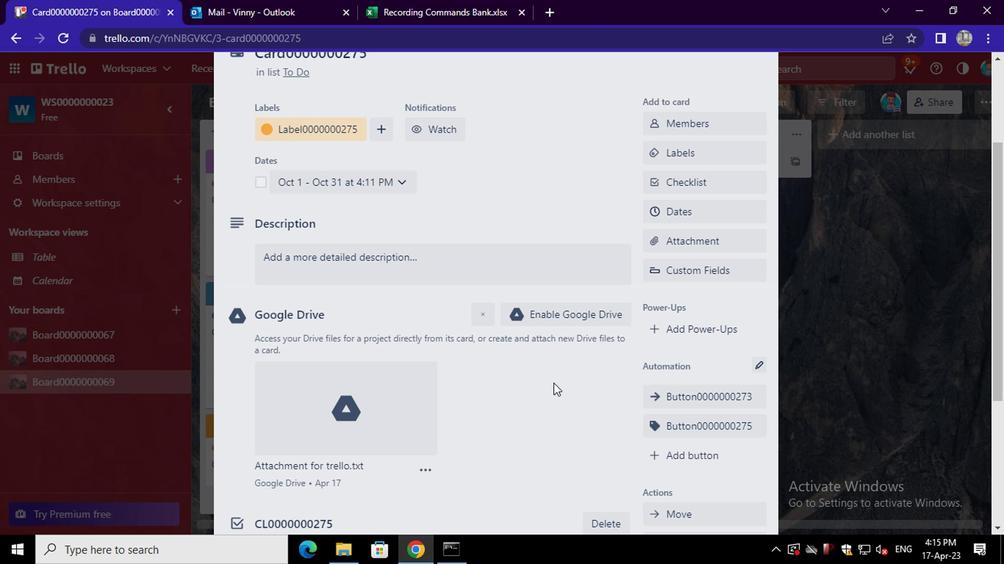 
Action: Mouse pressed left at (531, 389)
Screenshot: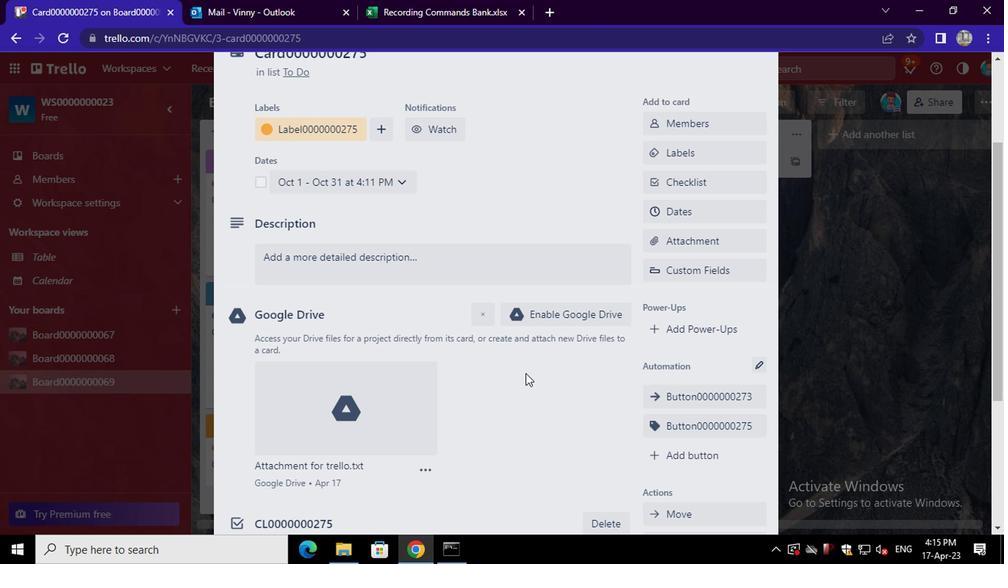 
Action: Mouse moved to (368, 264)
Screenshot: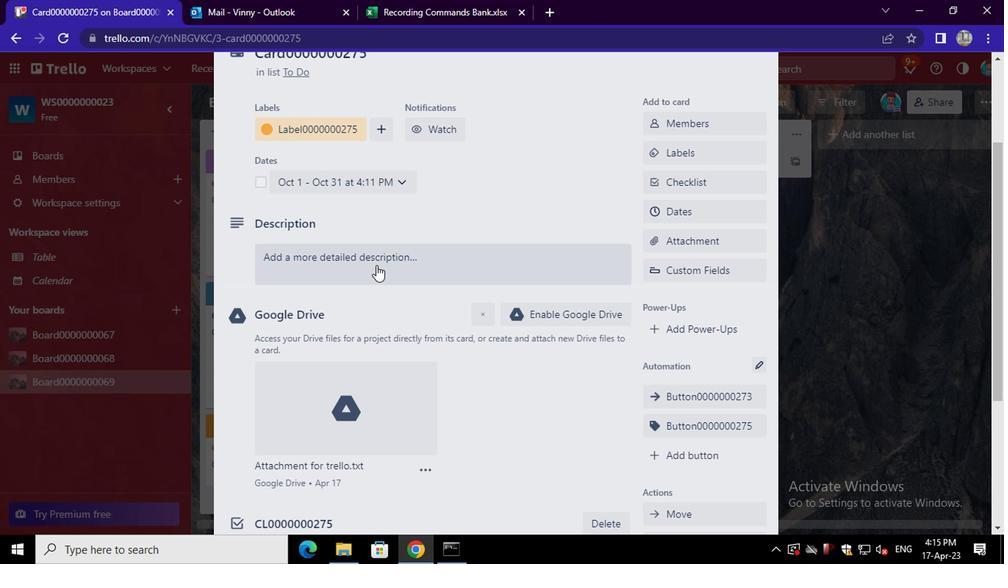 
Action: Mouse pressed left at (368, 264)
Screenshot: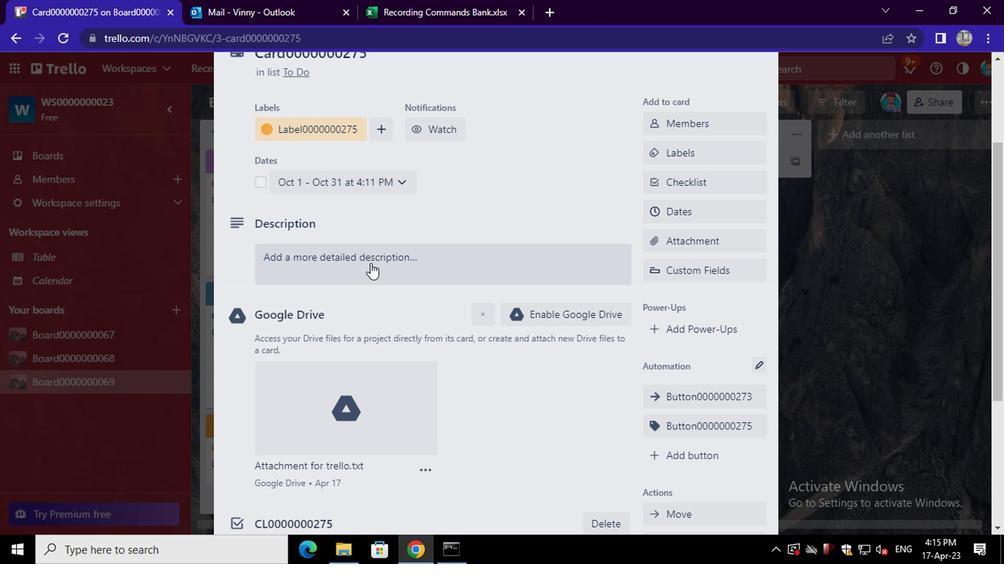 
Action: Mouse moved to (383, 308)
Screenshot: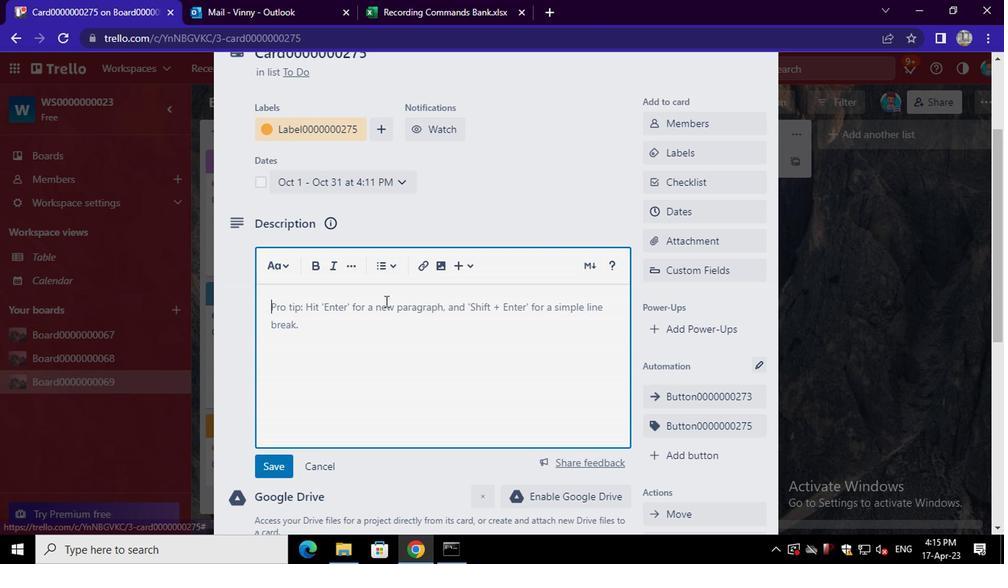 
Action: Mouse pressed left at (383, 308)
Screenshot: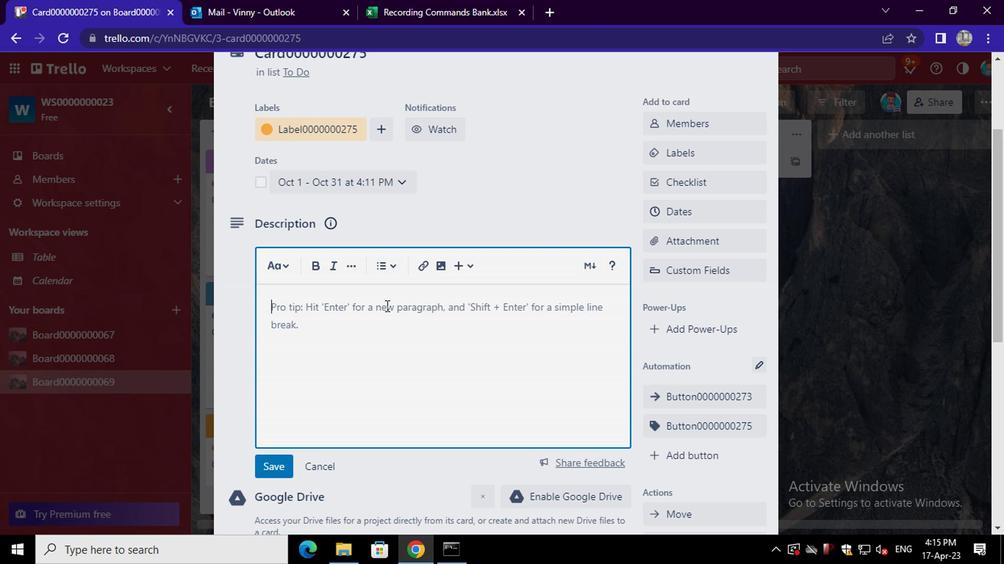 
Action: Key pressed <Key.shift>DS0000000275
Screenshot: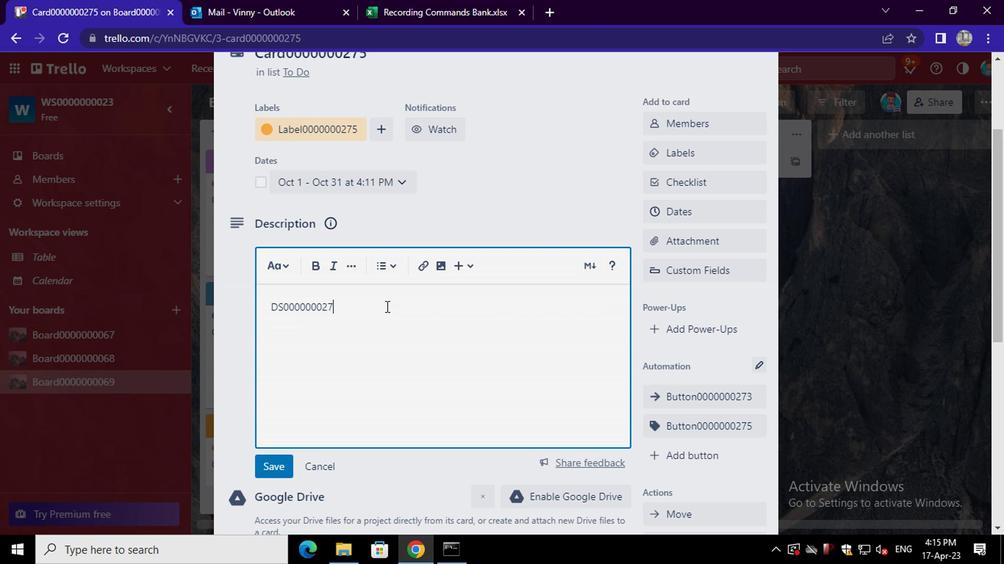 
Action: Mouse moved to (267, 464)
Screenshot: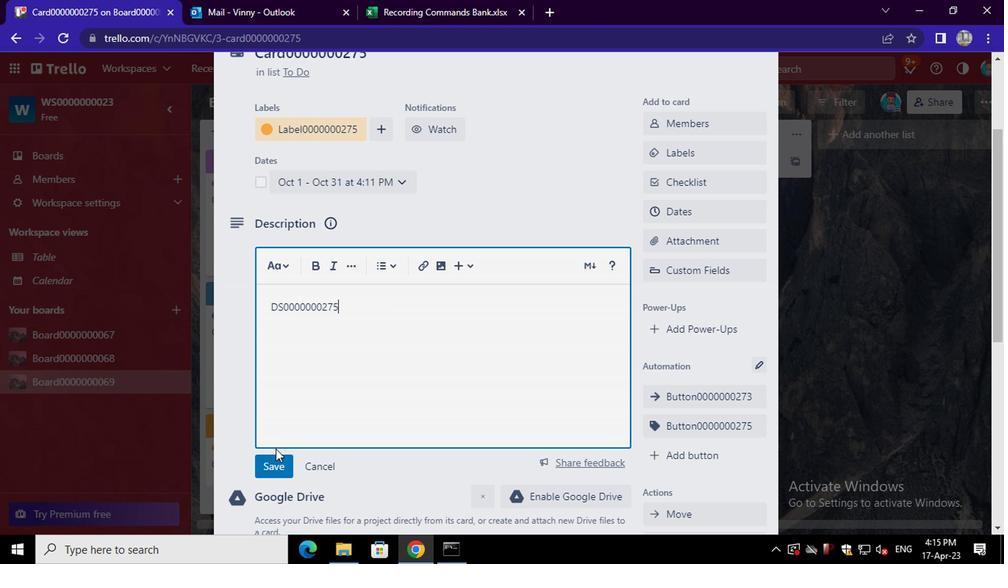
Action: Mouse pressed left at (267, 464)
Screenshot: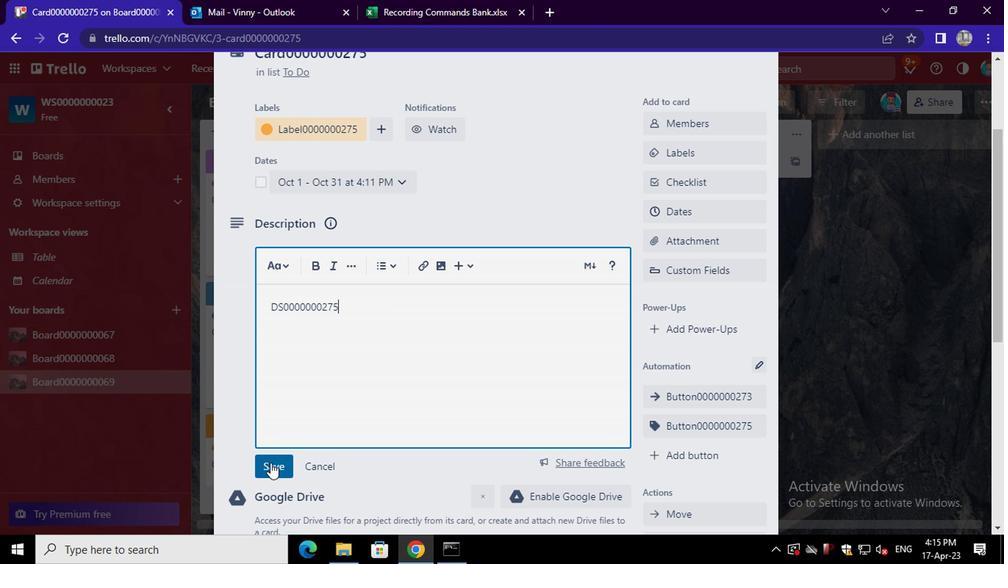 
Action: Mouse moved to (298, 437)
Screenshot: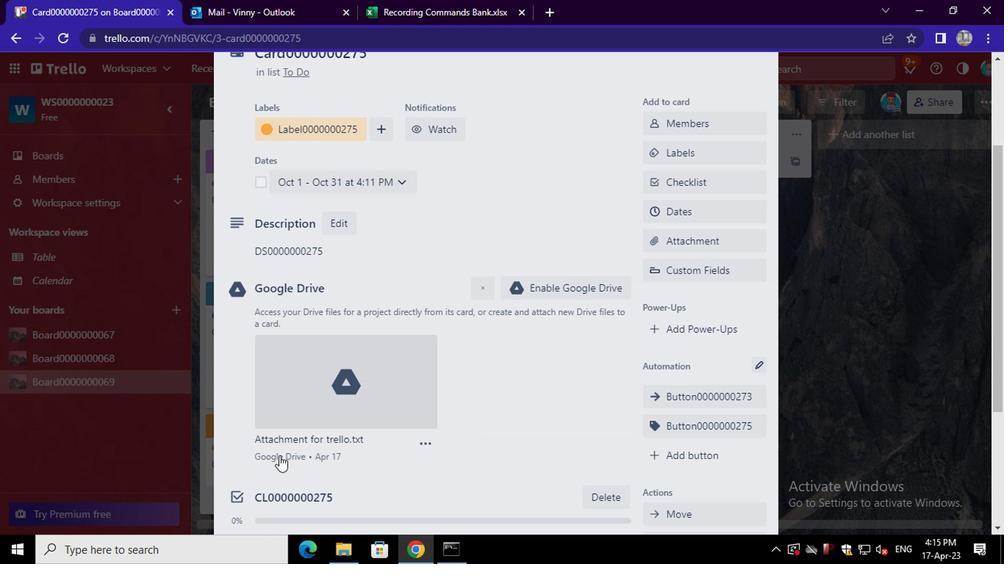 
Action: Mouse scrolled (298, 437) with delta (0, 0)
Screenshot: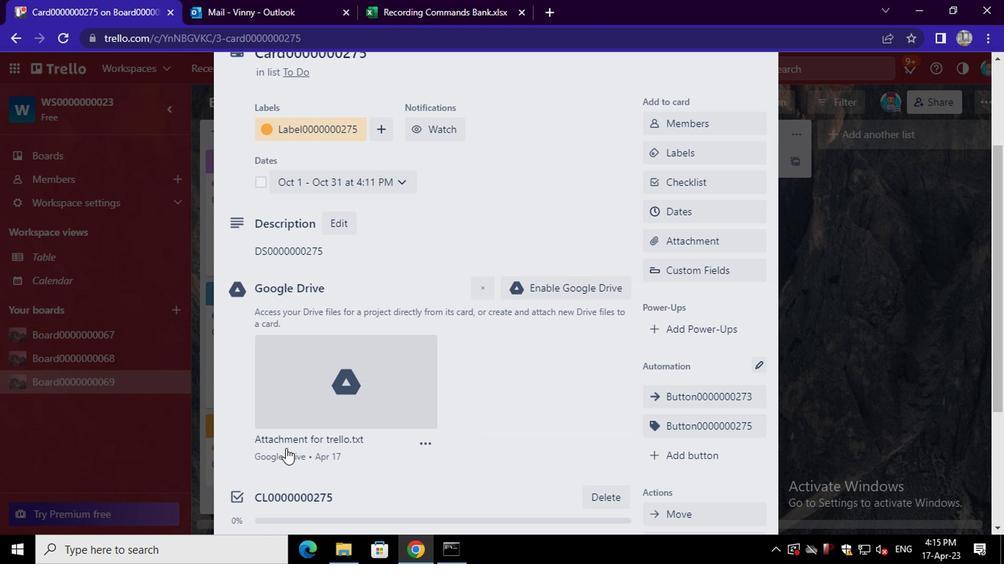 
Action: Mouse scrolled (298, 437) with delta (0, 0)
Screenshot: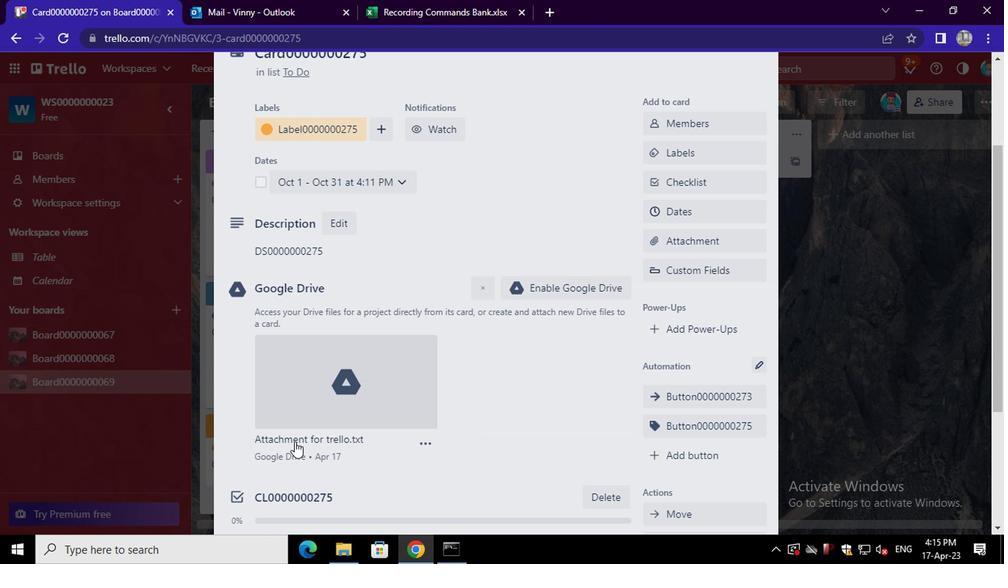 
Action: Mouse scrolled (298, 437) with delta (0, 0)
Screenshot: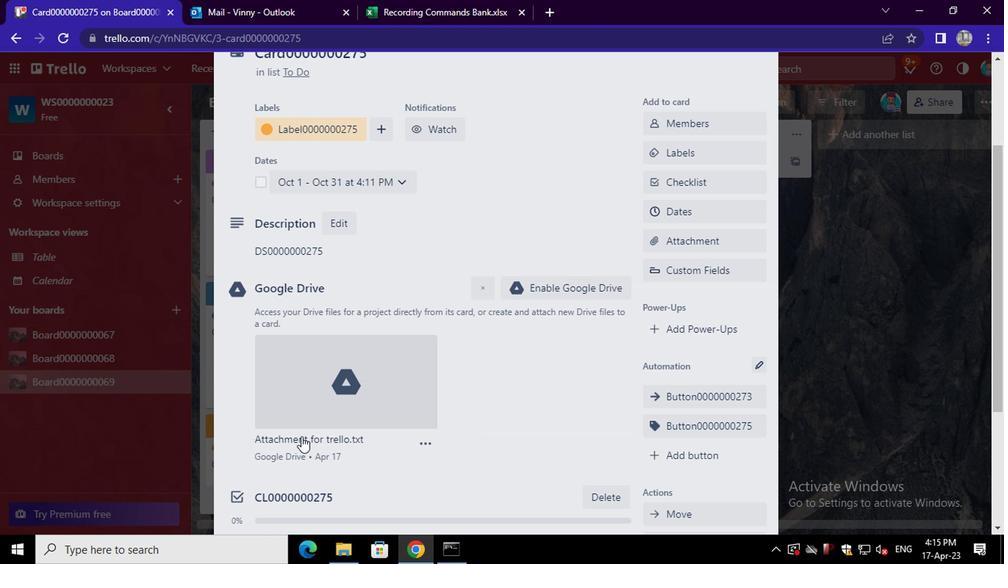 
Action: Mouse scrolled (298, 437) with delta (0, 0)
Screenshot: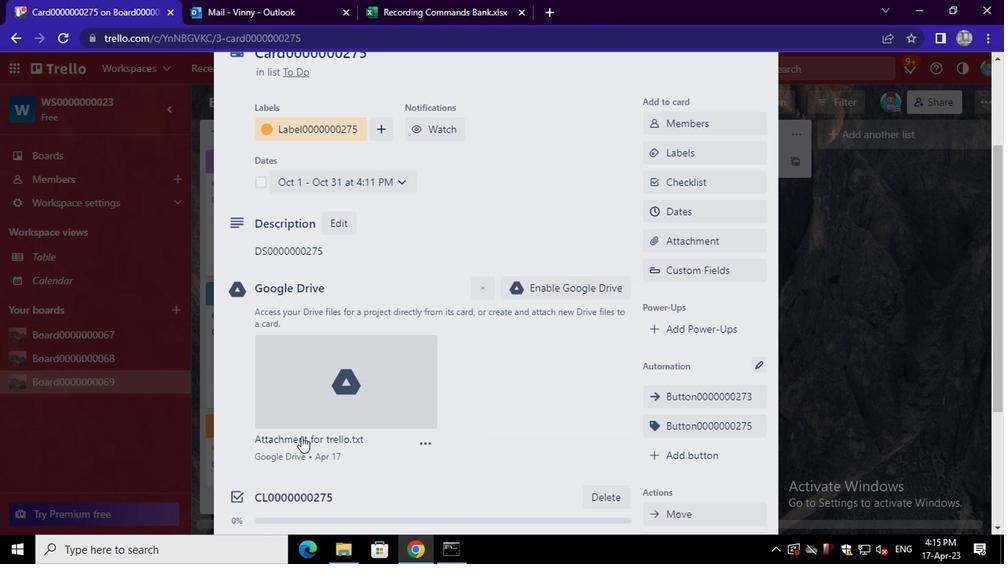 
Action: Mouse moved to (306, 431)
Screenshot: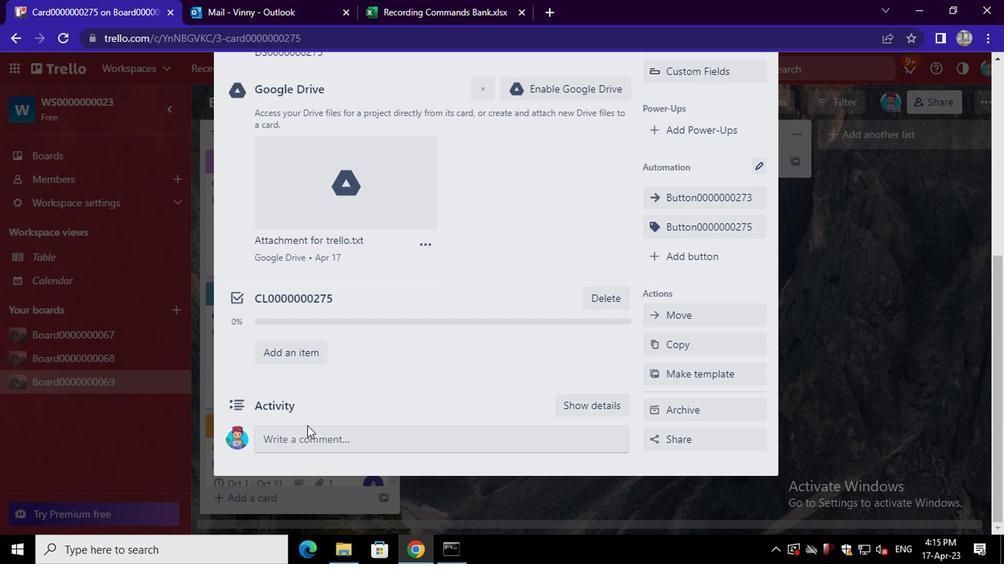 
Action: Mouse pressed left at (306, 431)
Screenshot: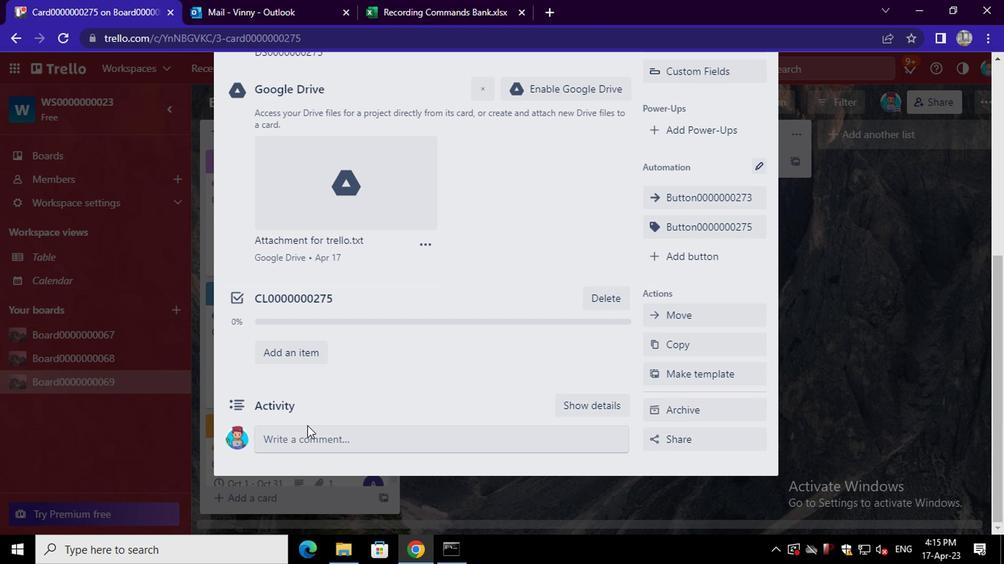 
Action: Mouse moved to (314, 447)
Screenshot: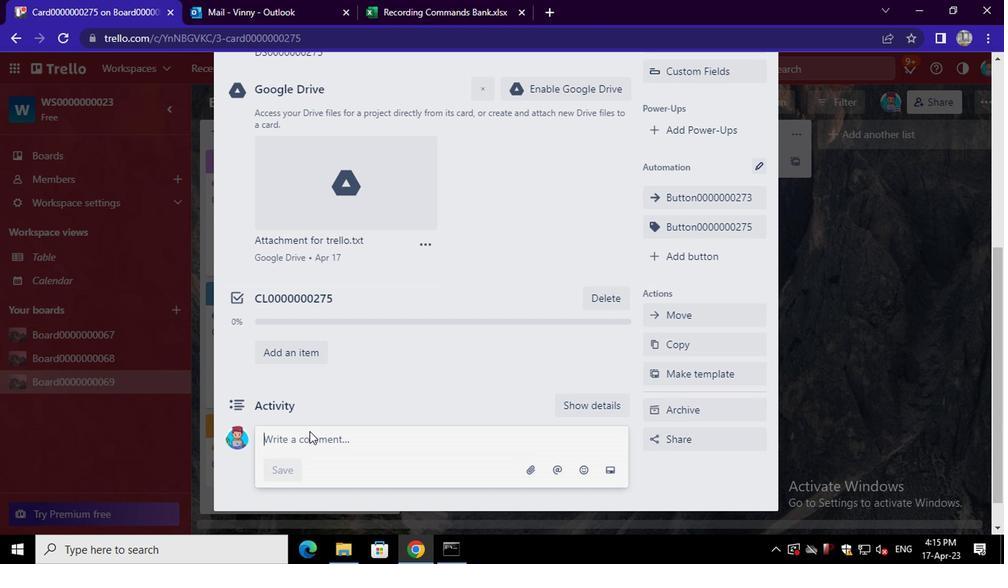 
Action: Key pressed <Key.shift>CM0000000275
Screenshot: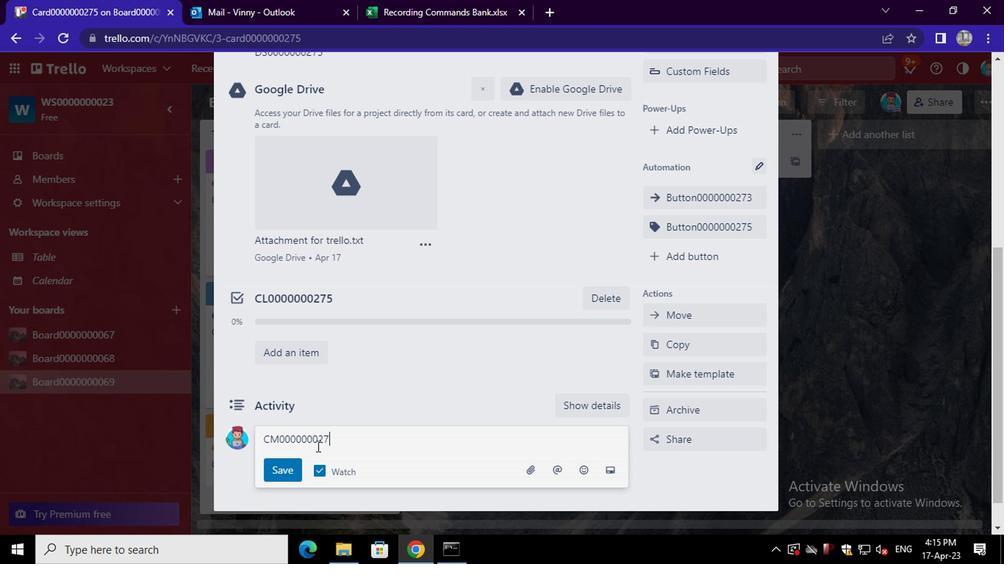 
Action: Mouse moved to (280, 471)
Screenshot: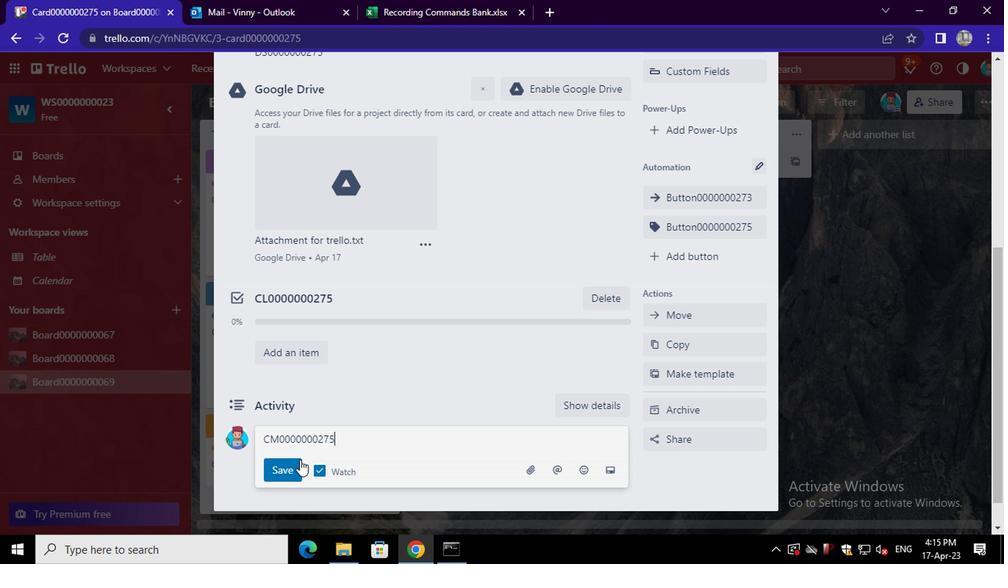 
Action: Mouse pressed left at (280, 471)
Screenshot: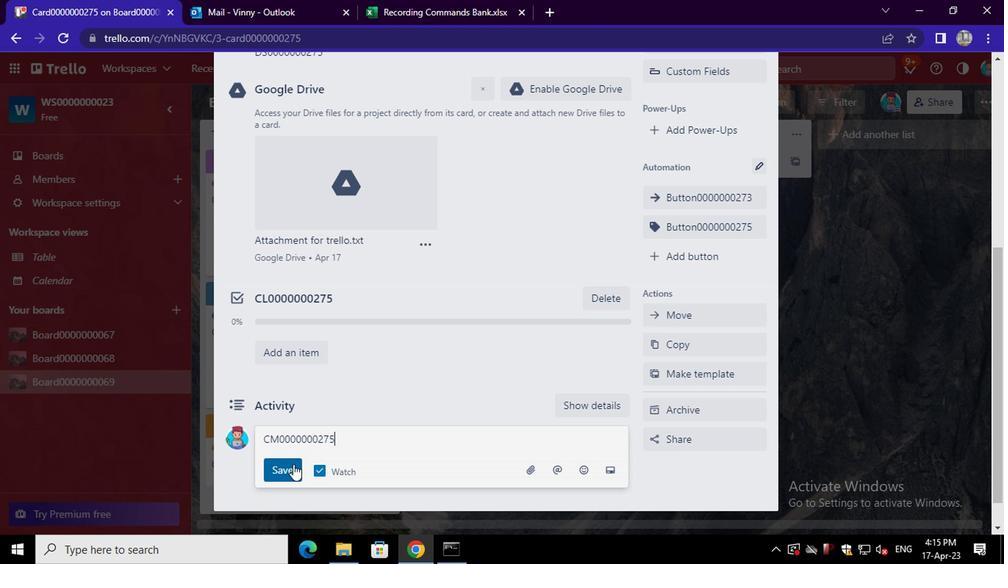 
